 Task: Look for space in San Marcelino, Philippines from 9th July, 2023 to 16th July, 2023 for 2 adults, 1 child in price range Rs.8000 to Rs.16000. Place can be entire place with 2 bedrooms having 2 beds and 1 bathroom. Property type can be house, flat, guest house. Amenities needed are: washing machine. Booking option can be shelf check-in. Required host language is English.
Action: Mouse pressed left at (430, 73)
Screenshot: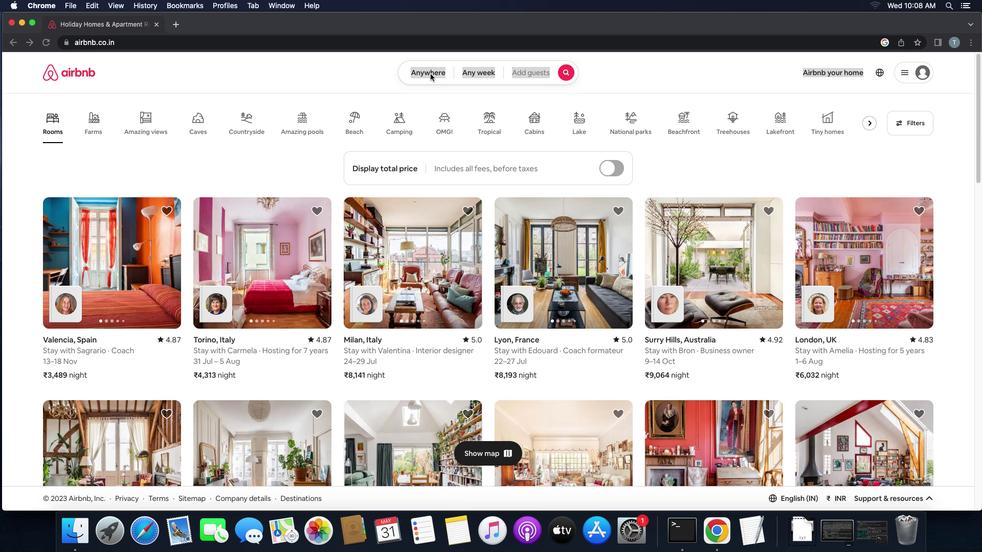 
Action: Mouse pressed left at (430, 73)
Screenshot: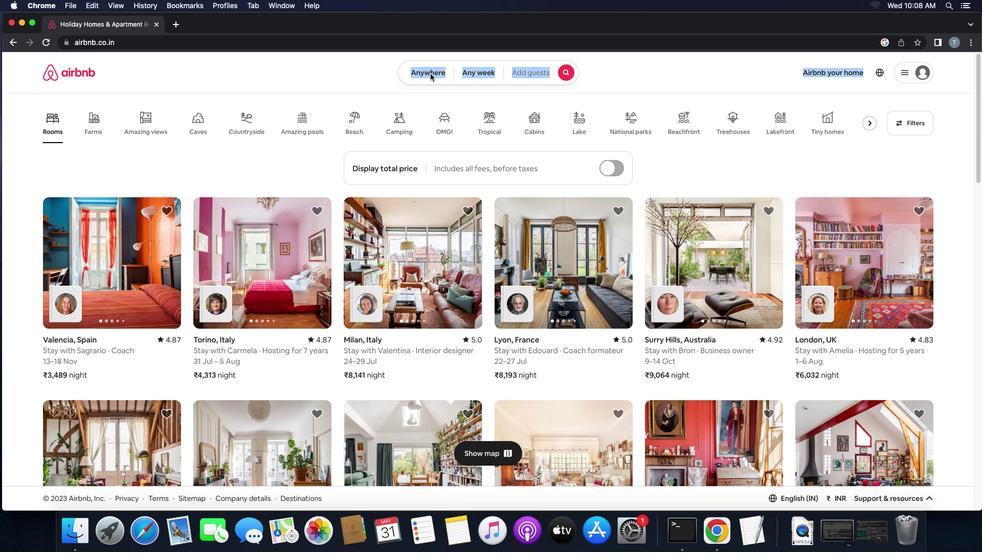 
Action: Mouse moved to (364, 112)
Screenshot: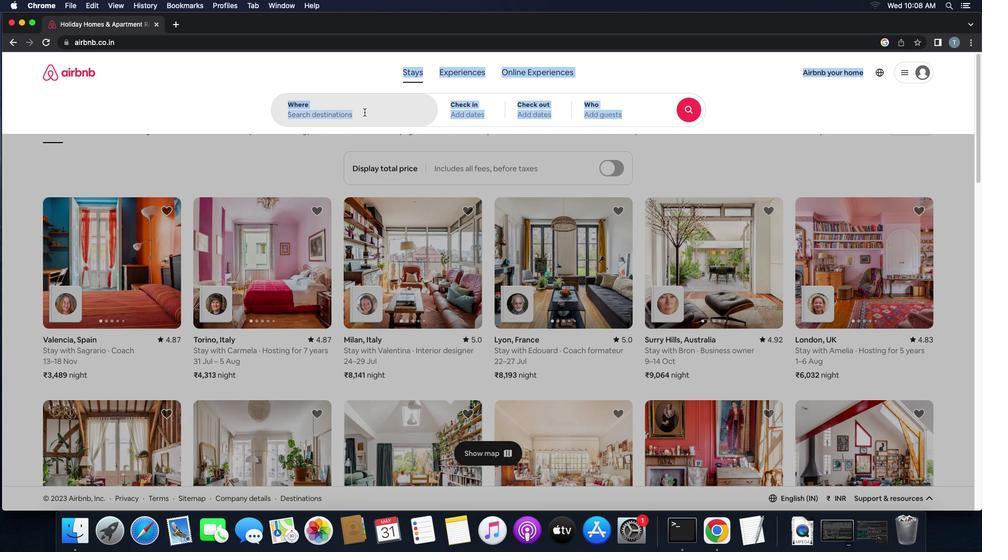 
Action: Mouse pressed left at (364, 112)
Screenshot: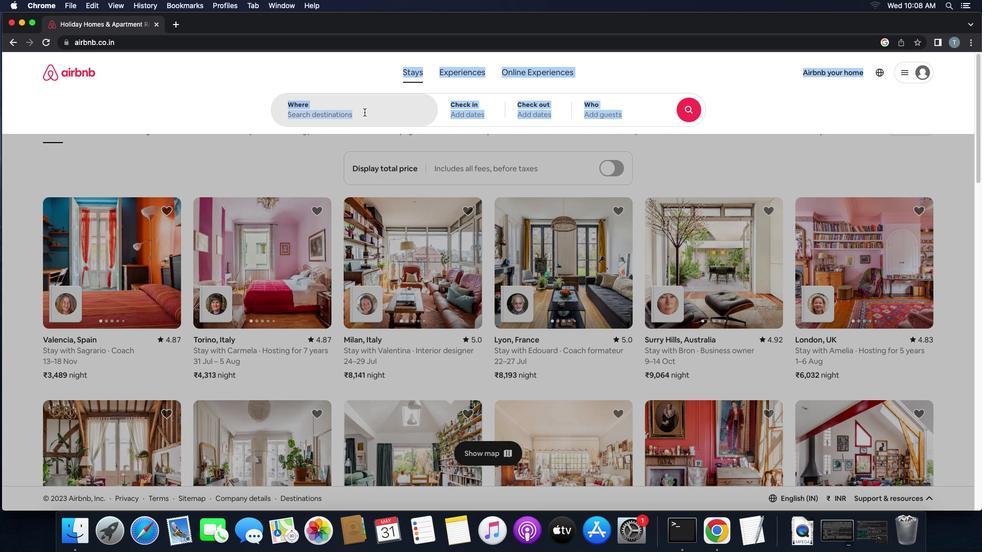 
Action: Key pressed 's''a''n'Key.space'm''a''r''c''e''l''i''n''o'','Key.space'p''h''i''l''i''p''p''i''n''e''s'
Screenshot: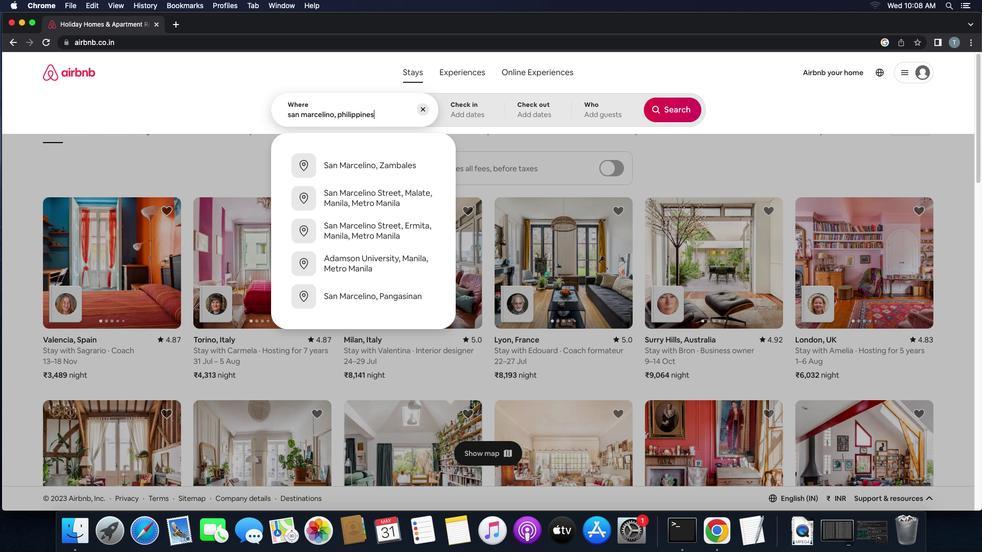 
Action: Mouse moved to (402, 110)
Screenshot: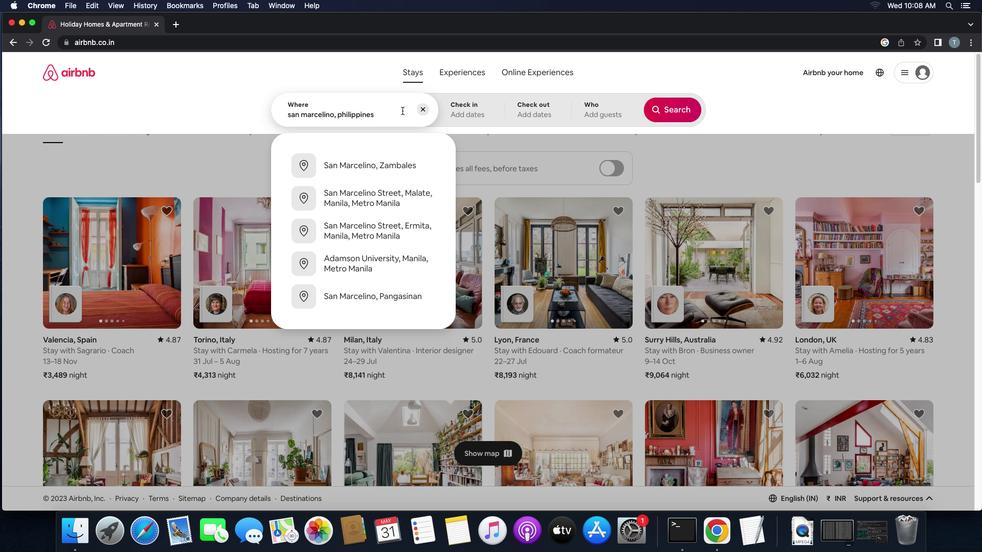 
Action: Key pressed Key.enter
Screenshot: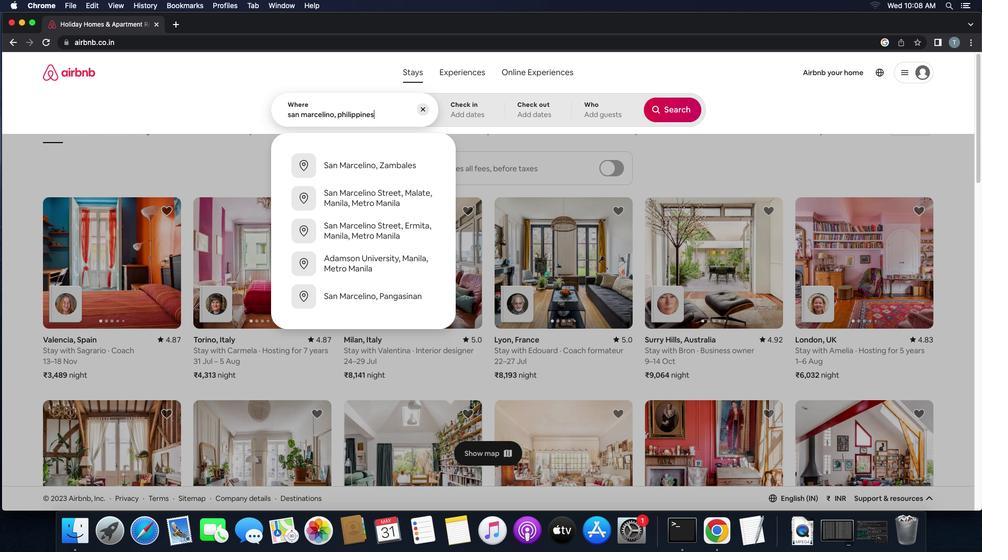 
Action: Mouse moved to (664, 191)
Screenshot: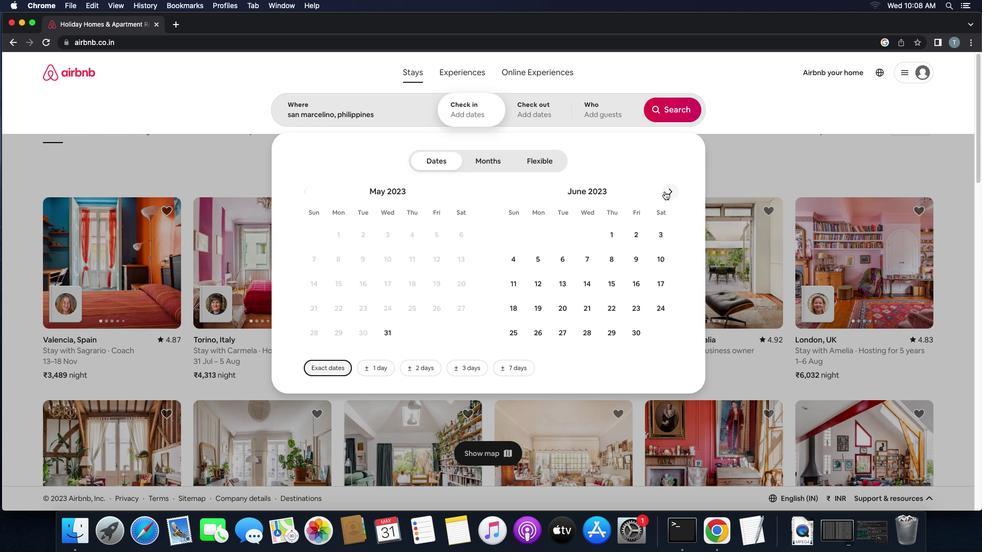 
Action: Mouse pressed left at (664, 191)
Screenshot: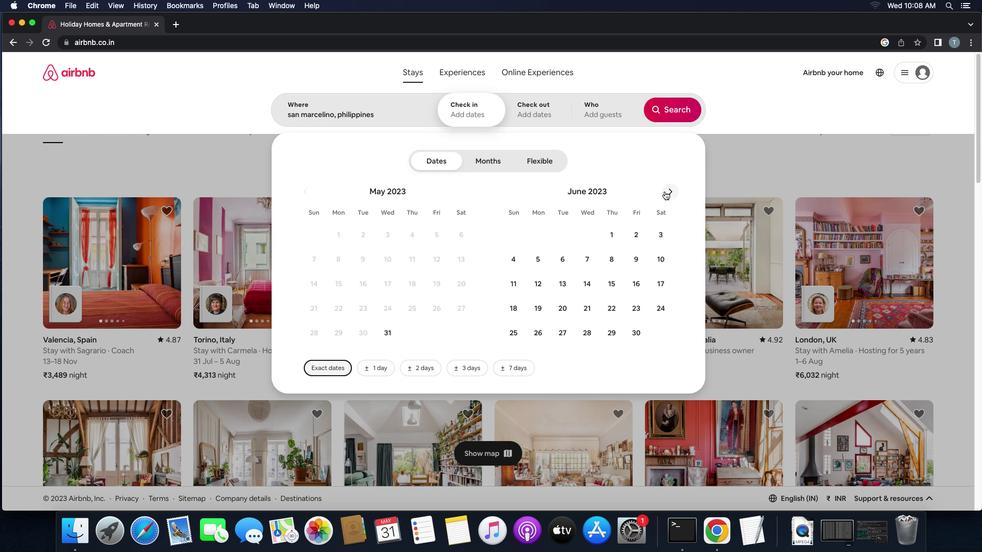 
Action: Mouse moved to (516, 283)
Screenshot: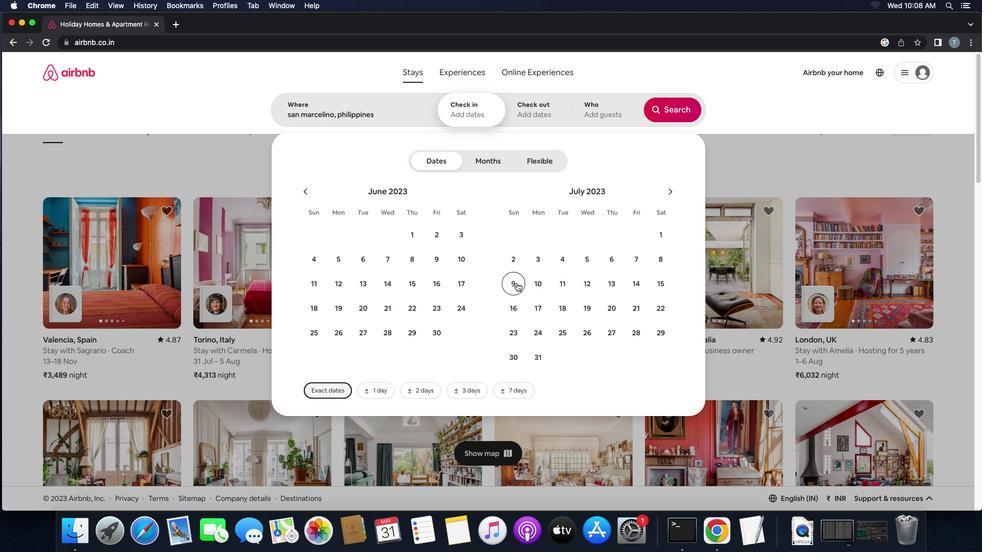 
Action: Mouse pressed left at (516, 283)
Screenshot: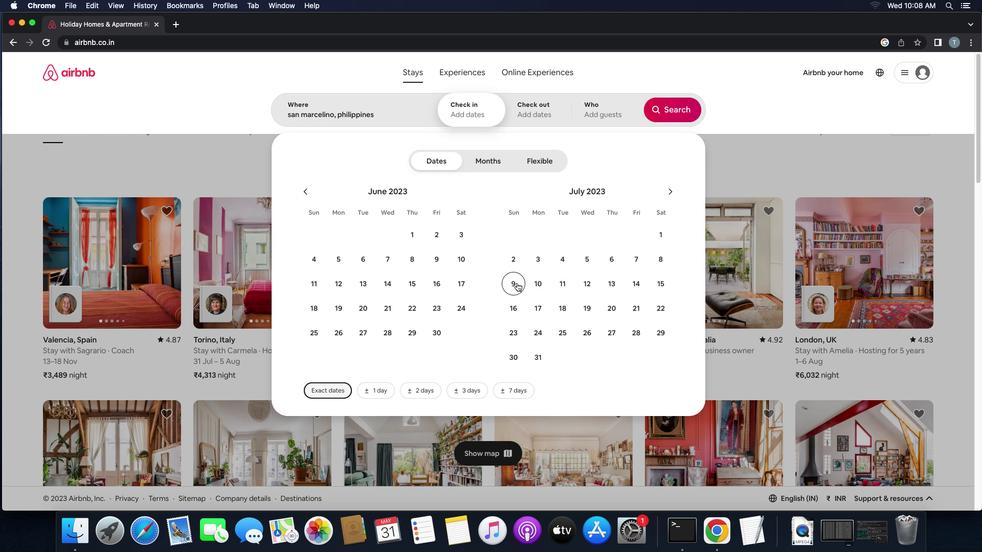 
Action: Mouse moved to (517, 306)
Screenshot: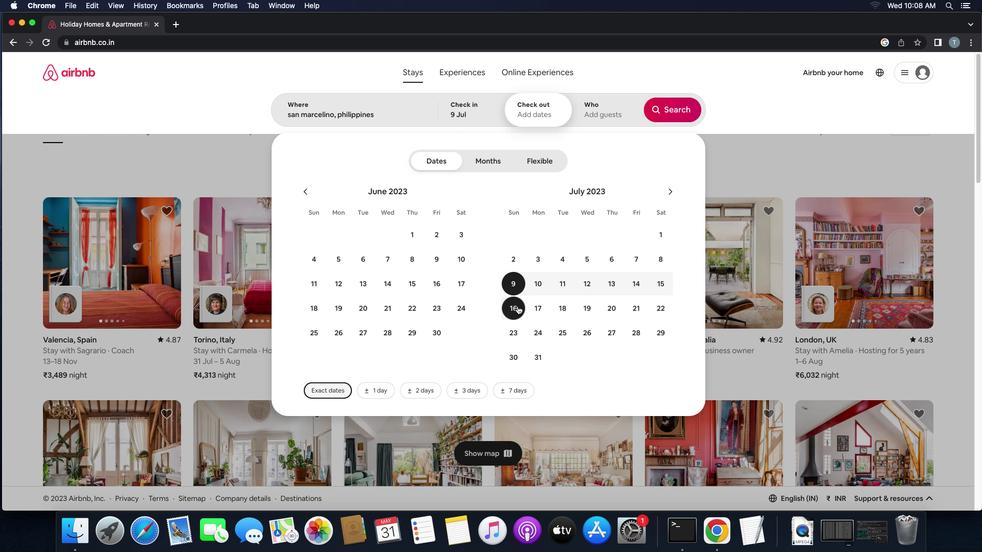 
Action: Mouse pressed left at (517, 306)
Screenshot: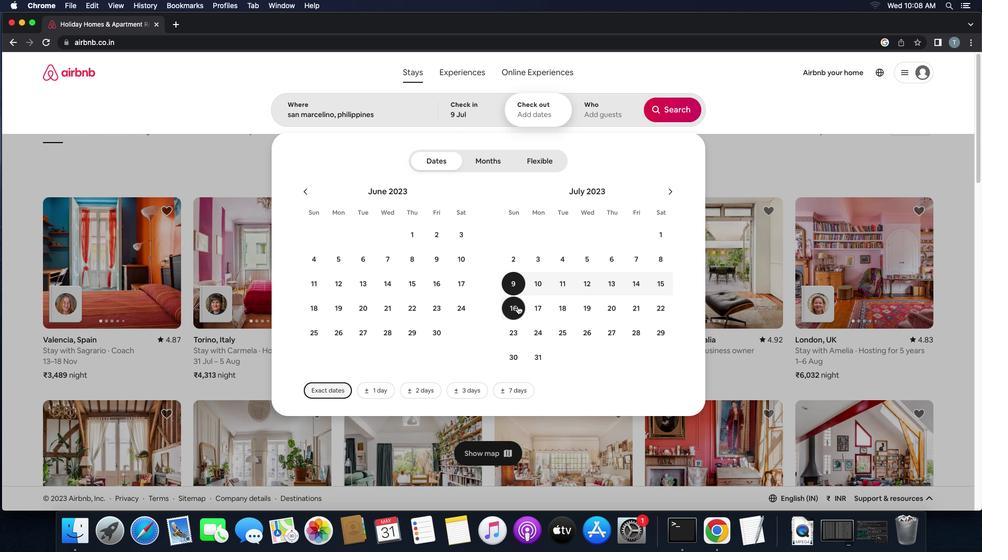 
Action: Mouse moved to (608, 112)
Screenshot: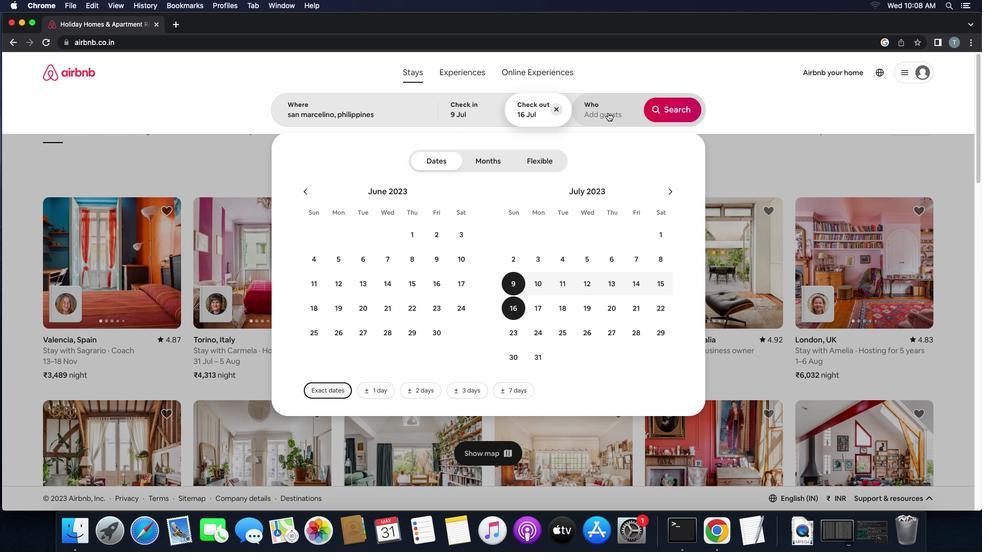 
Action: Mouse pressed left at (608, 112)
Screenshot: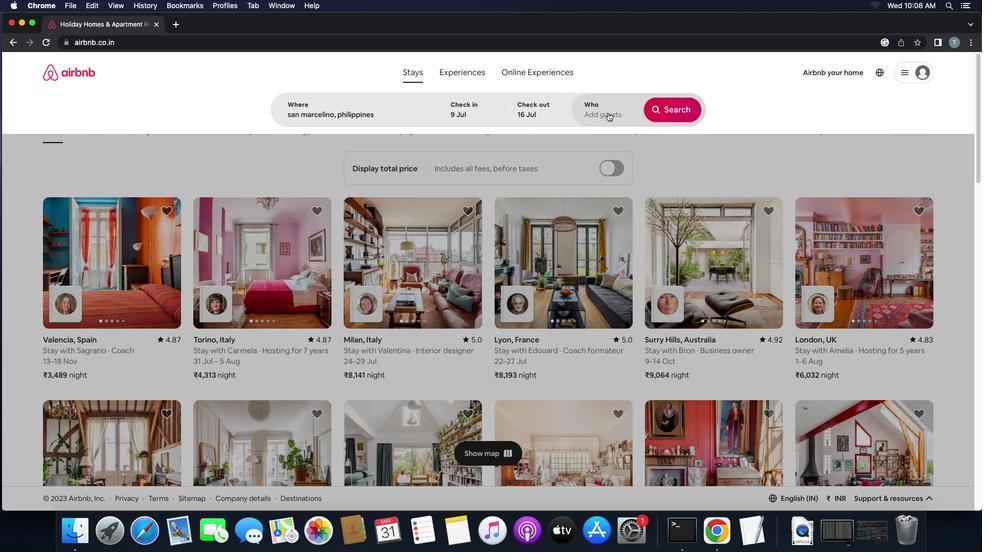 
Action: Mouse moved to (670, 170)
Screenshot: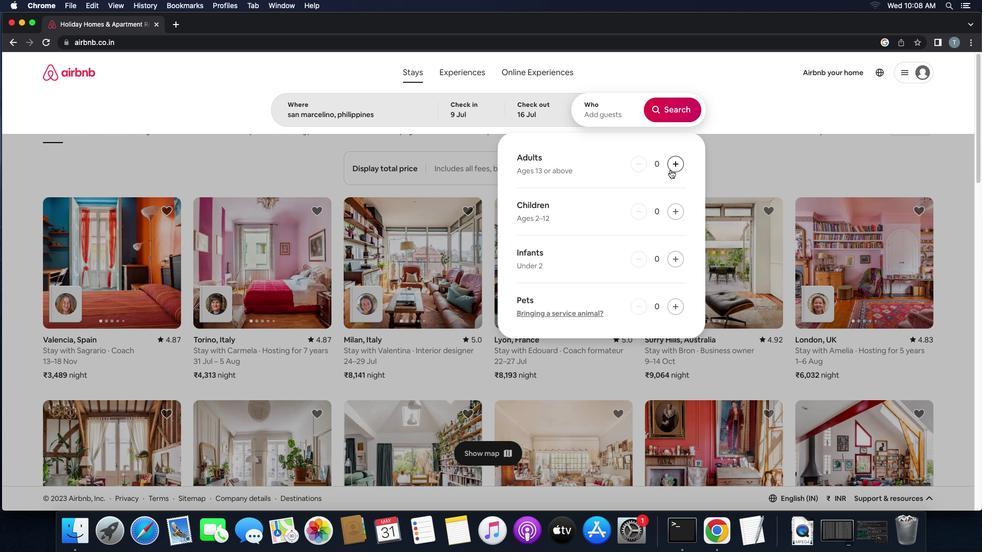 
Action: Mouse pressed left at (670, 170)
Screenshot: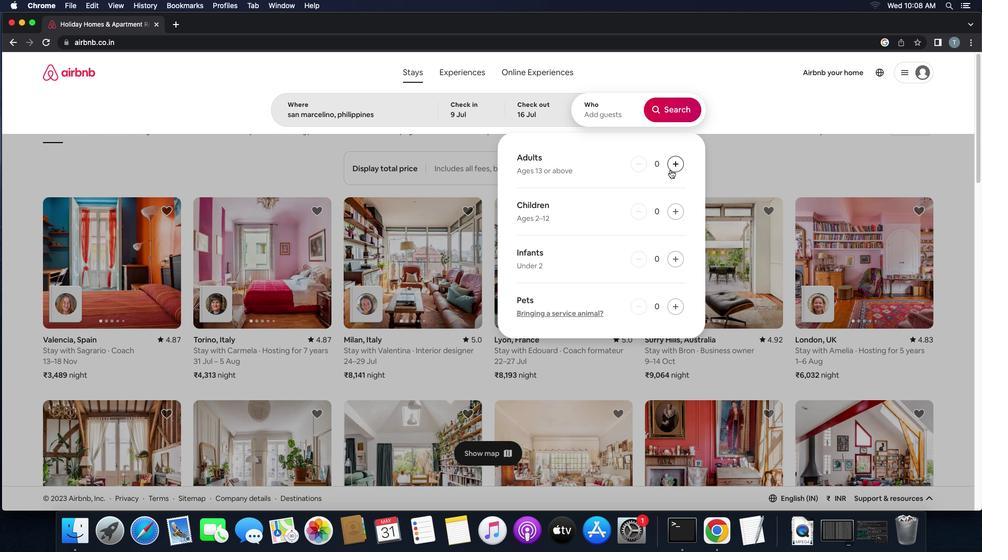 
Action: Mouse pressed left at (670, 170)
Screenshot: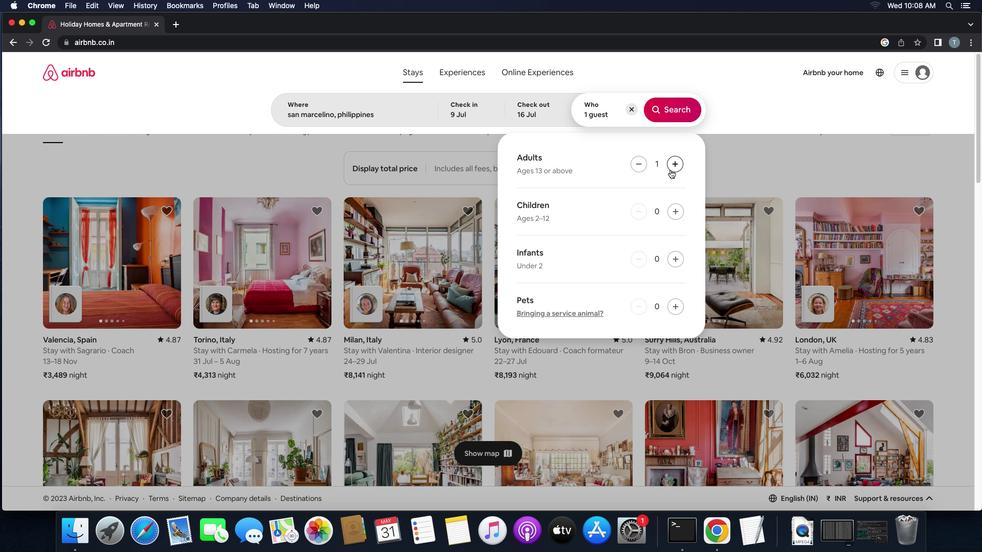 
Action: Mouse moved to (677, 215)
Screenshot: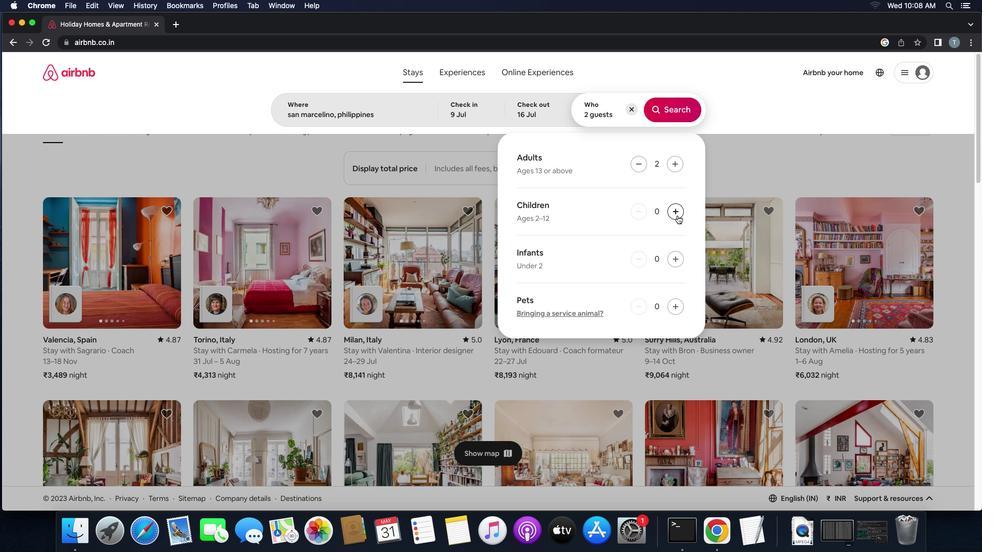 
Action: Mouse pressed left at (677, 215)
Screenshot: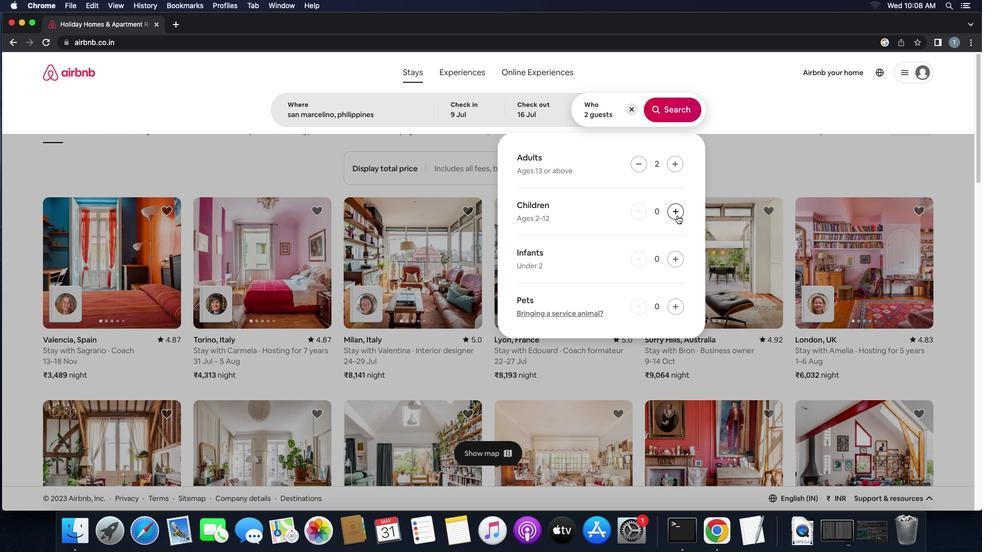 
Action: Mouse moved to (688, 111)
Screenshot: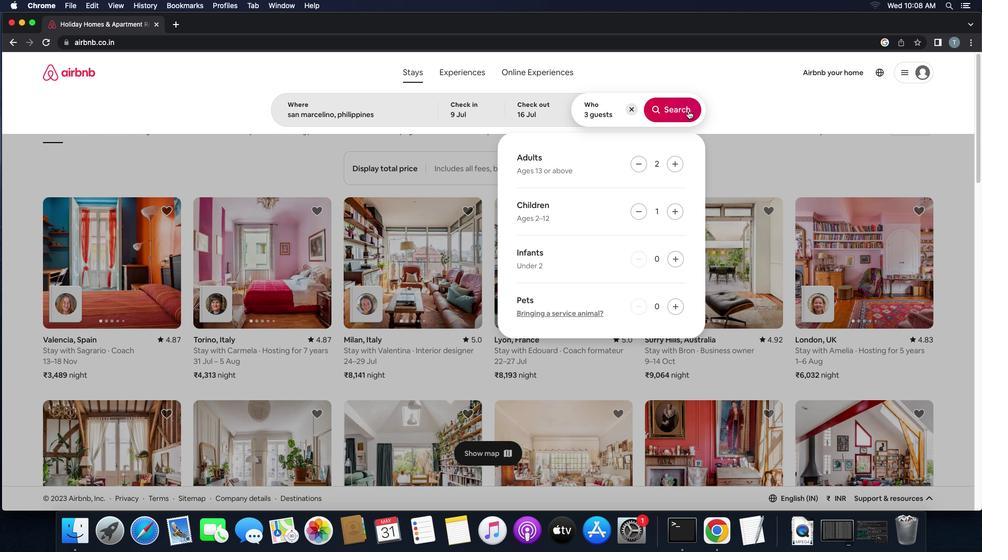 
Action: Mouse pressed left at (688, 111)
Screenshot: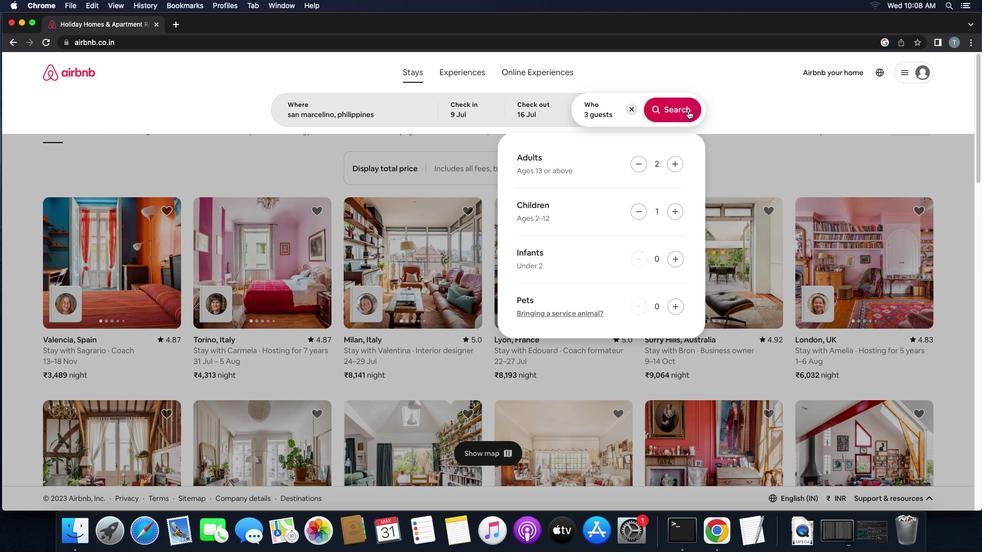 
Action: Mouse moved to (933, 112)
Screenshot: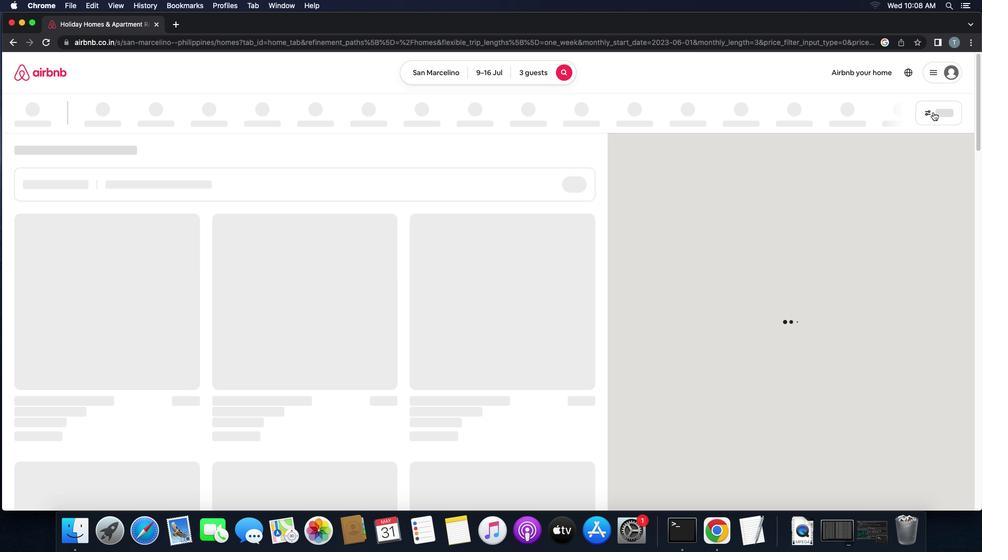 
Action: Mouse pressed left at (933, 112)
Screenshot: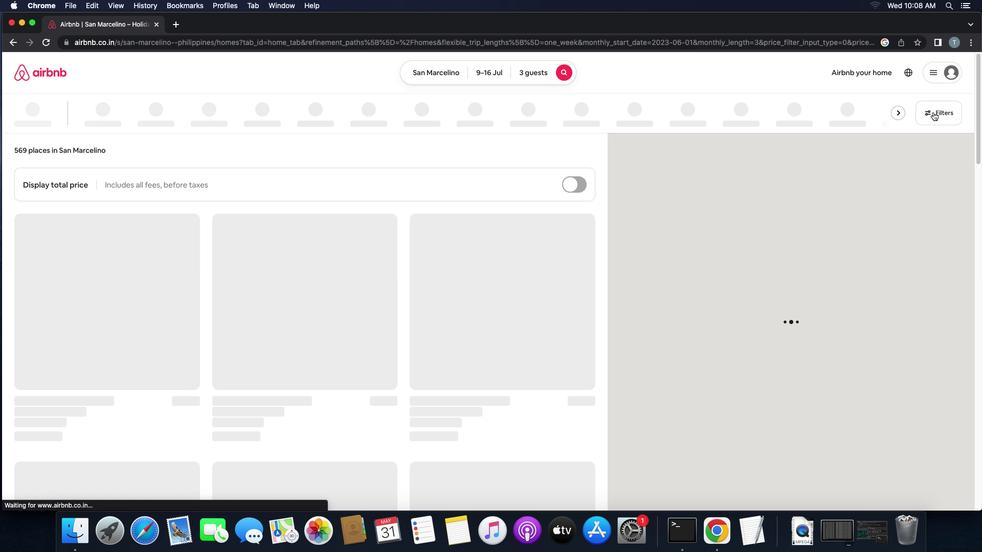 
Action: Mouse moved to (455, 243)
Screenshot: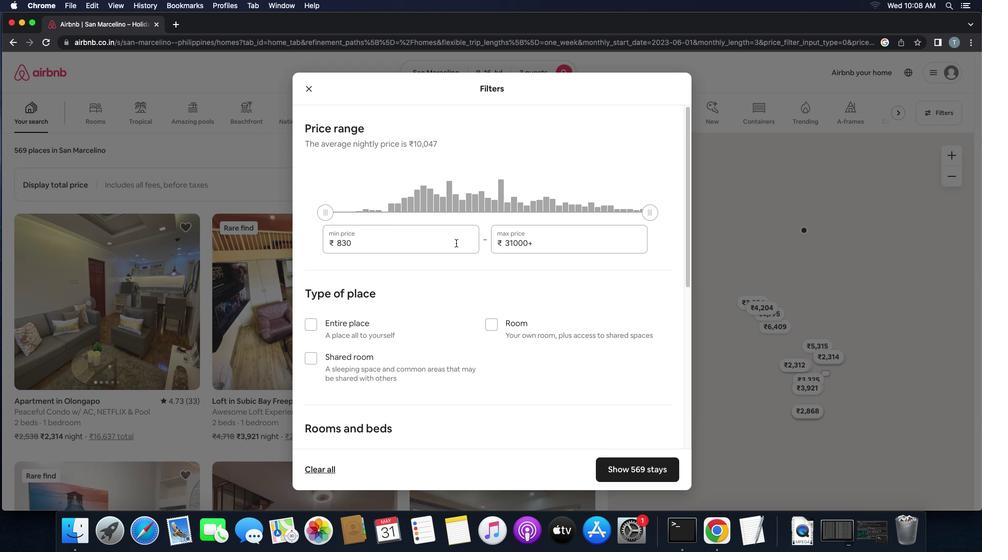 
Action: Mouse pressed left at (455, 243)
Screenshot: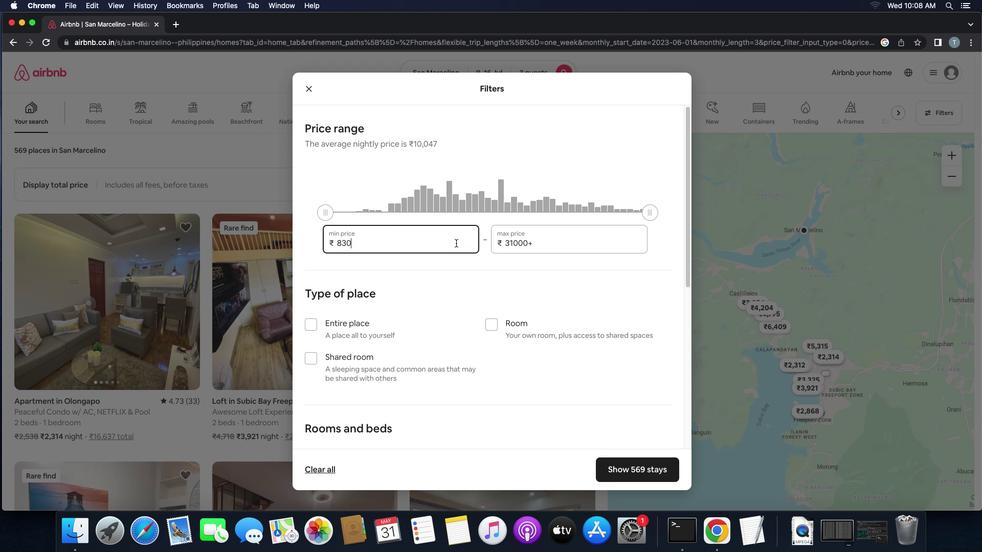 
Action: Mouse moved to (361, 197)
Screenshot: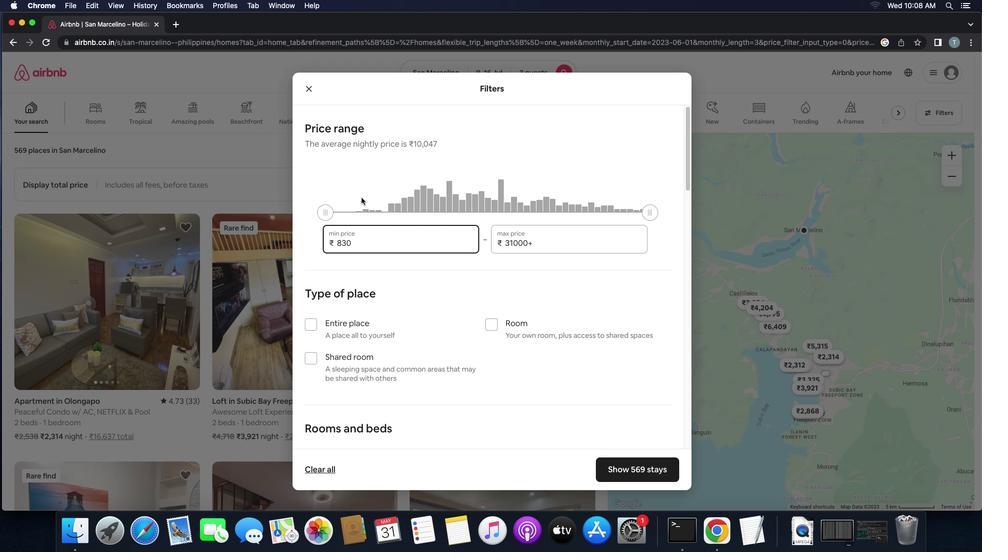 
Action: Key pressed Key.backspaceKey.backspaceKey.backspaceKey.backspaceKey.backspaceKey.backspace'8''0''0''0'
Screenshot: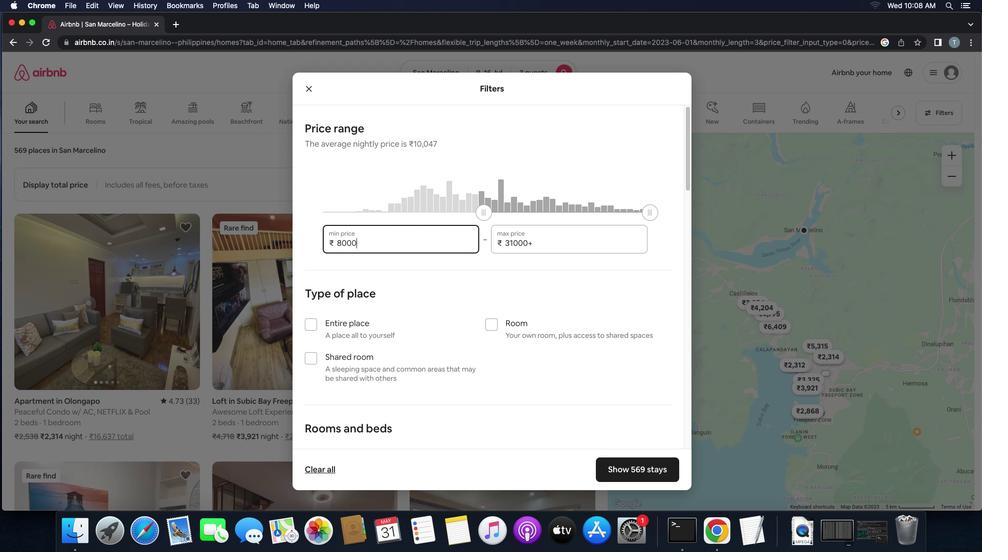 
Action: Mouse moved to (556, 246)
Screenshot: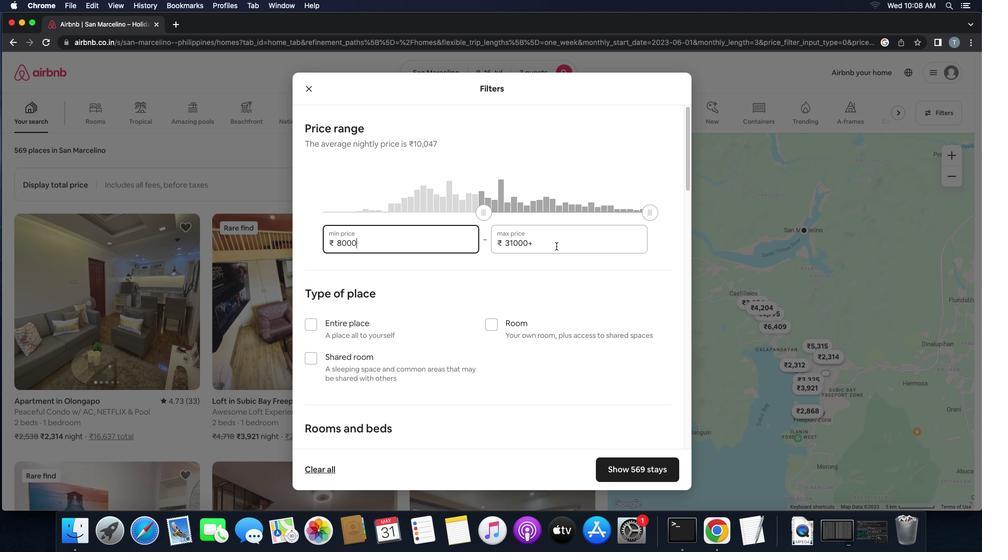 
Action: Mouse pressed left at (556, 246)
Screenshot: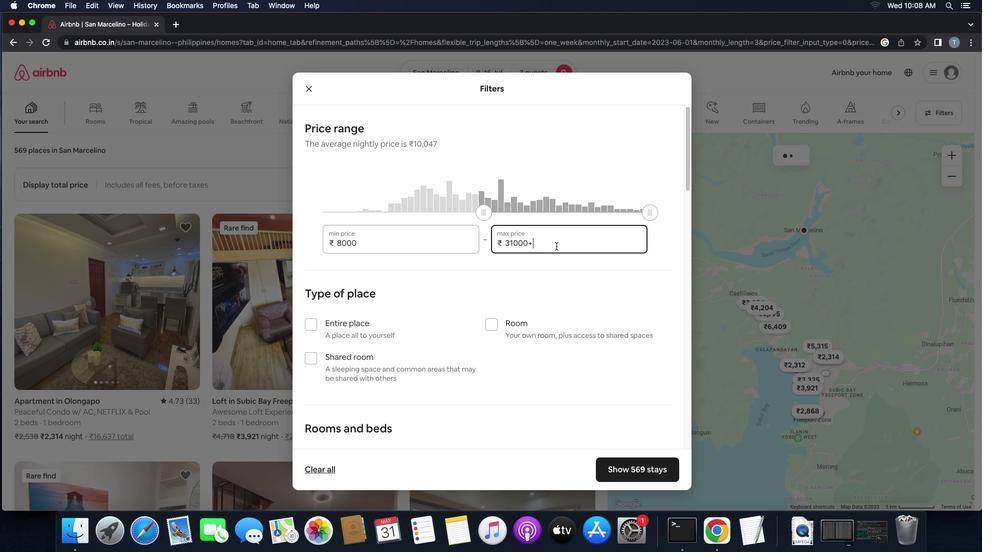 
Action: Mouse moved to (556, 245)
Screenshot: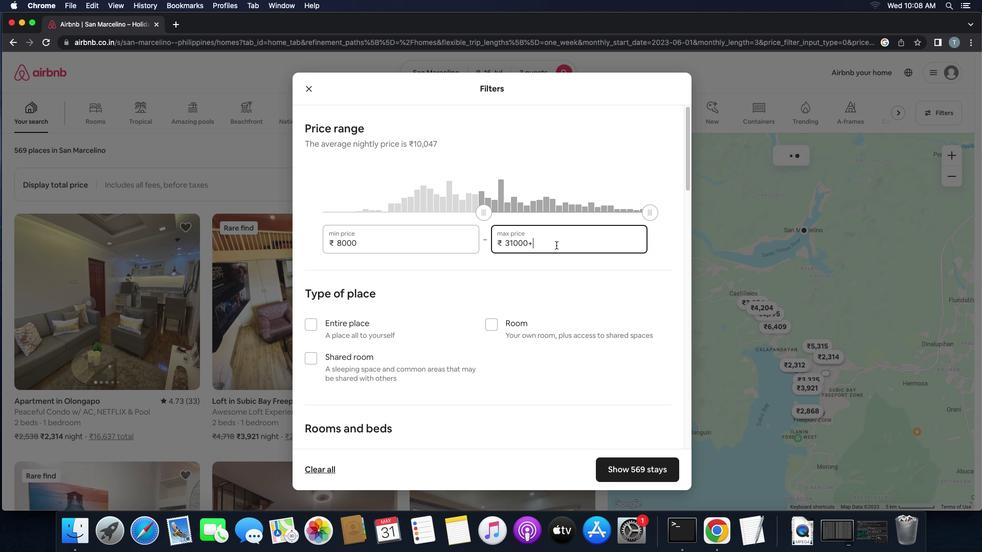 
Action: Key pressed Key.backspaceKey.backspaceKey.backspaceKey.backspaceKey.backspaceKey.backspace'1''6''0''0''0'
Screenshot: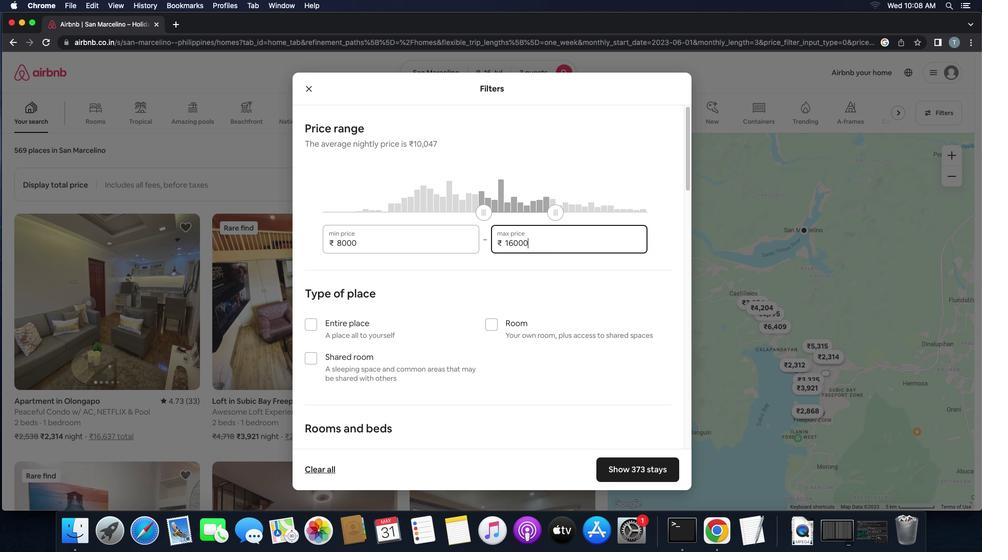 
Action: Mouse moved to (446, 293)
Screenshot: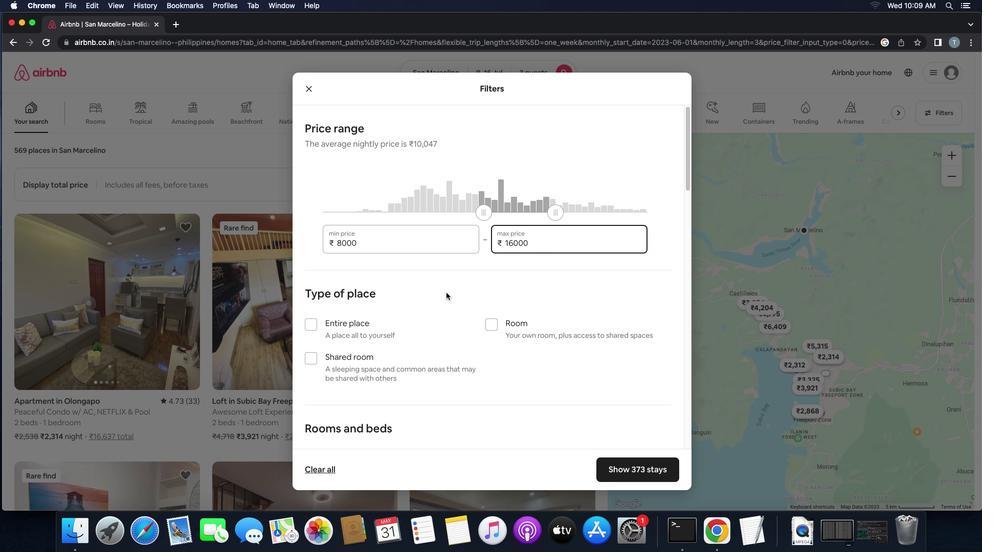 
Action: Mouse scrolled (446, 293) with delta (0, 0)
Screenshot: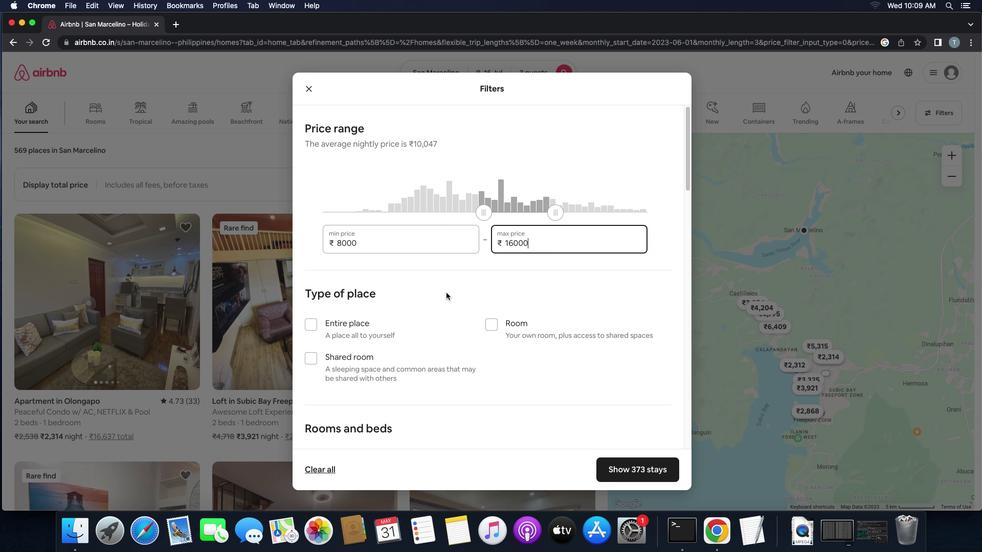 
Action: Mouse scrolled (446, 293) with delta (0, 0)
Screenshot: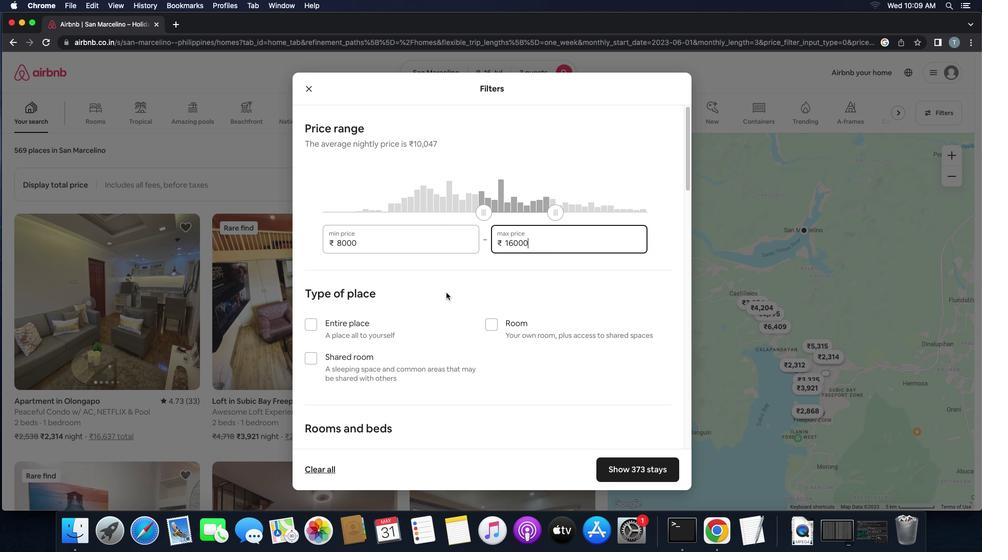 
Action: Mouse moved to (446, 293)
Screenshot: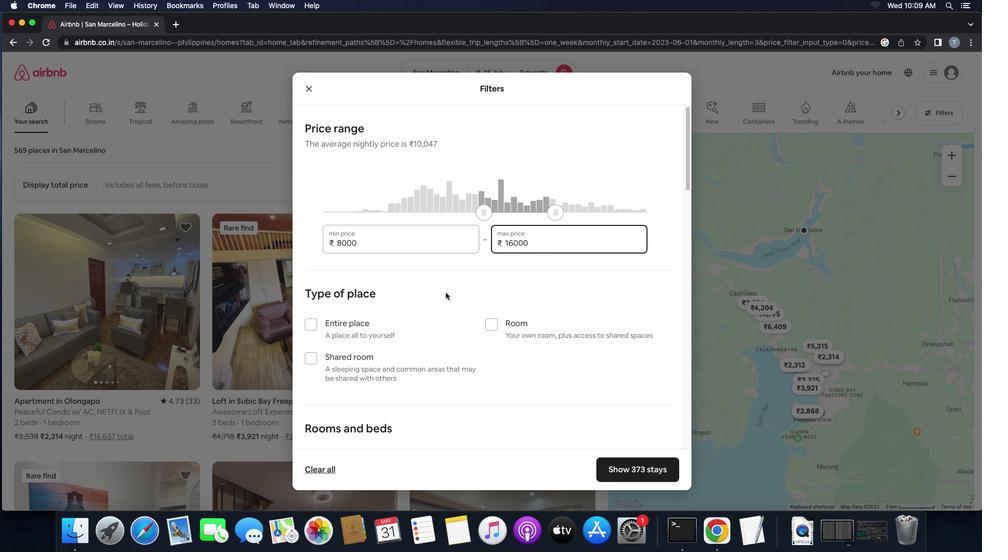 
Action: Mouse scrolled (446, 293) with delta (0, 0)
Screenshot: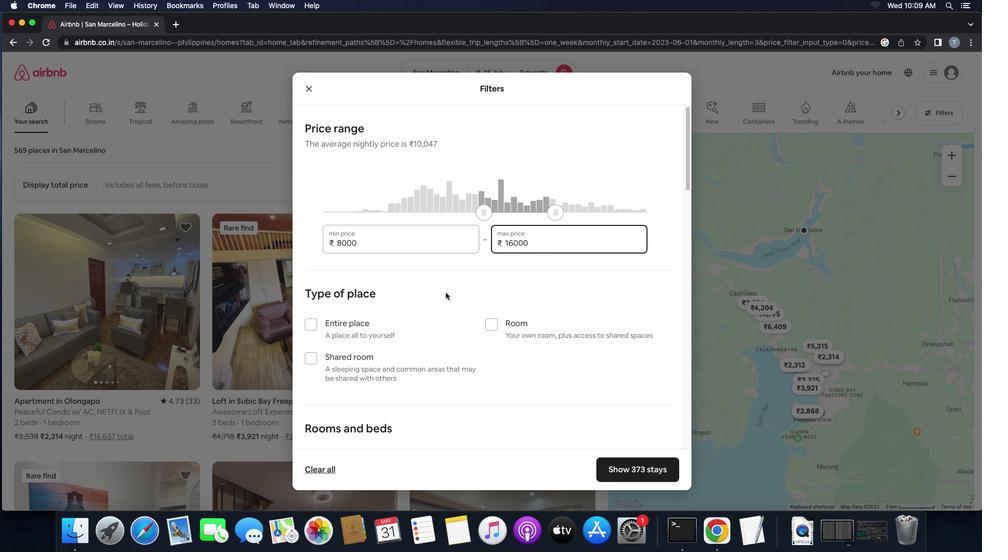 
Action: Mouse moved to (446, 293)
Screenshot: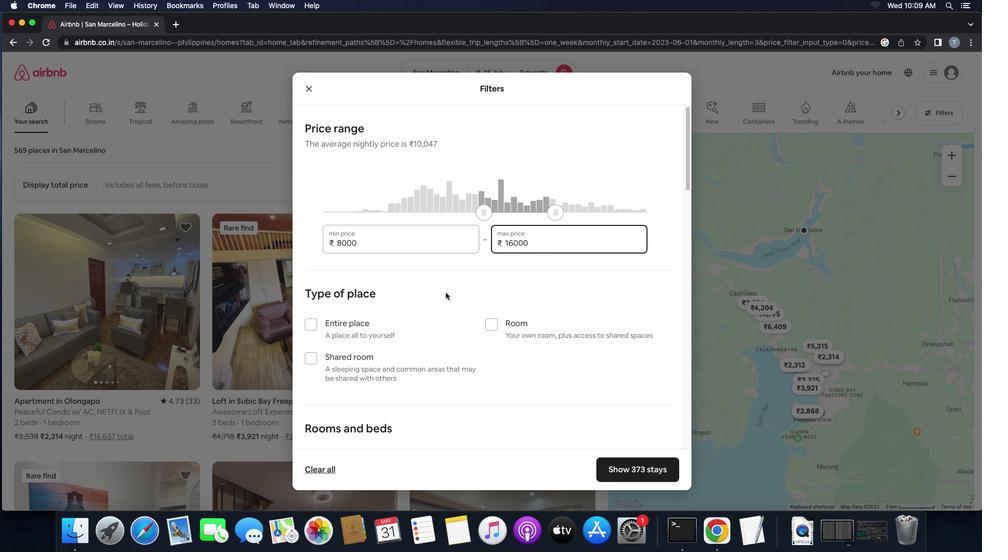
Action: Mouse scrolled (446, 293) with delta (0, 0)
Screenshot: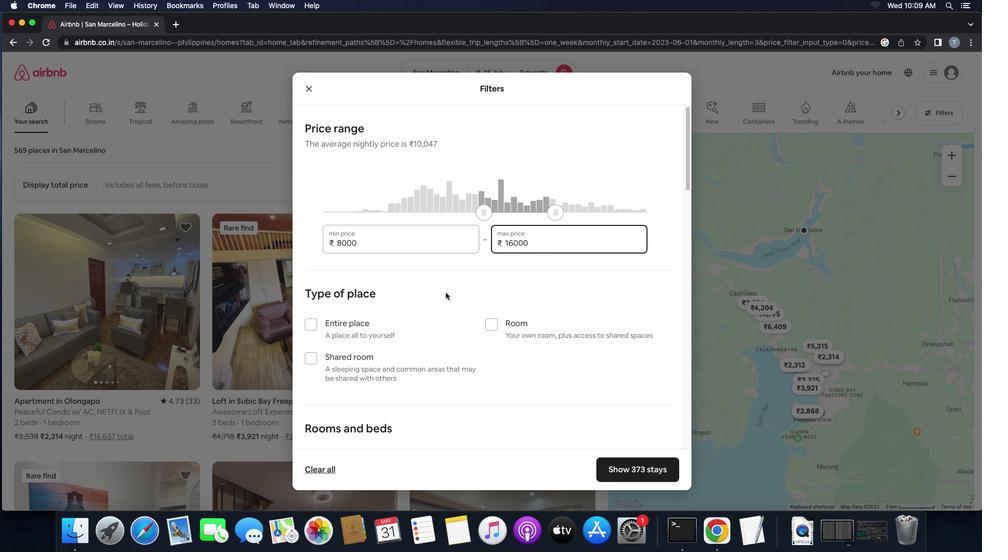 
Action: Mouse moved to (316, 323)
Screenshot: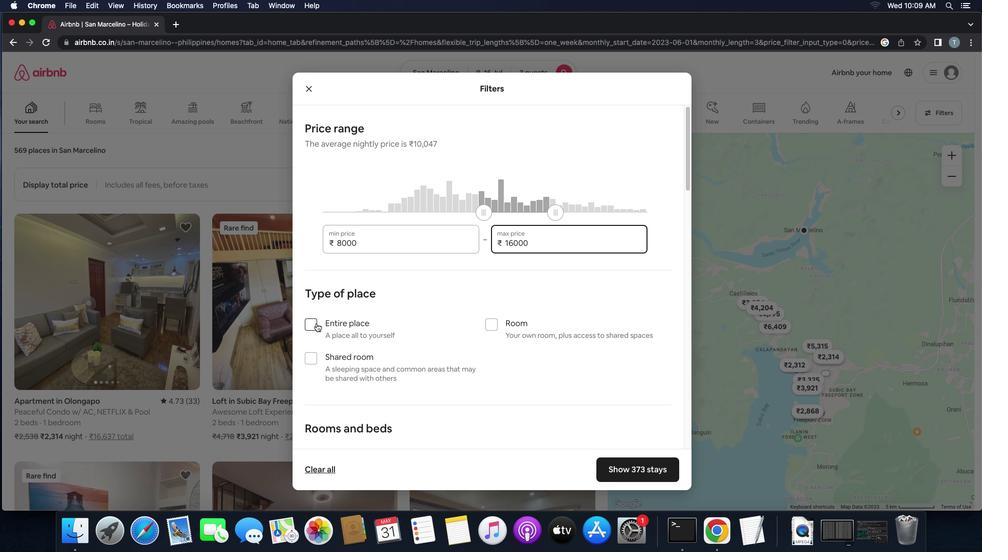 
Action: Mouse pressed left at (316, 323)
Screenshot: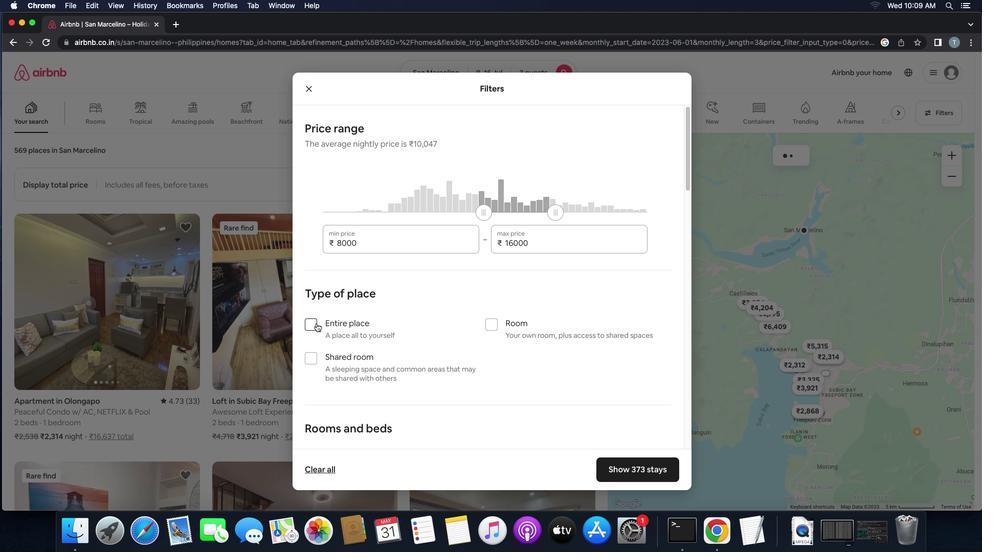 
Action: Mouse moved to (477, 326)
Screenshot: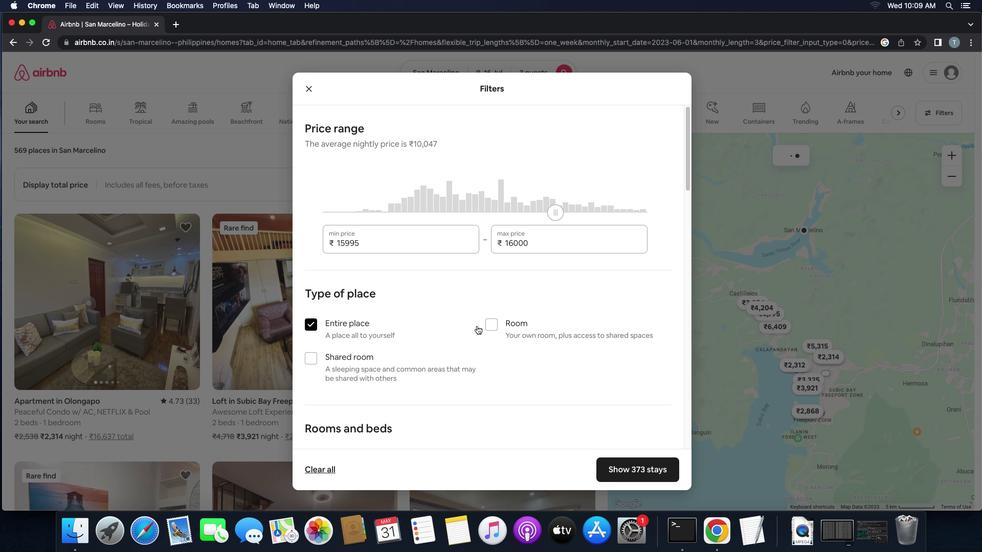 
Action: Mouse scrolled (477, 326) with delta (0, 0)
Screenshot: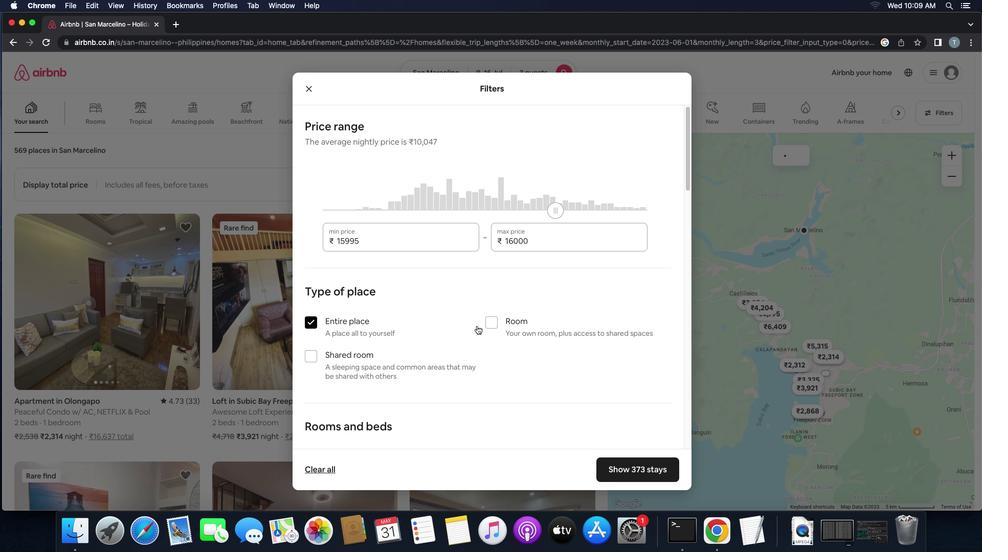 
Action: Mouse scrolled (477, 326) with delta (0, 0)
Screenshot: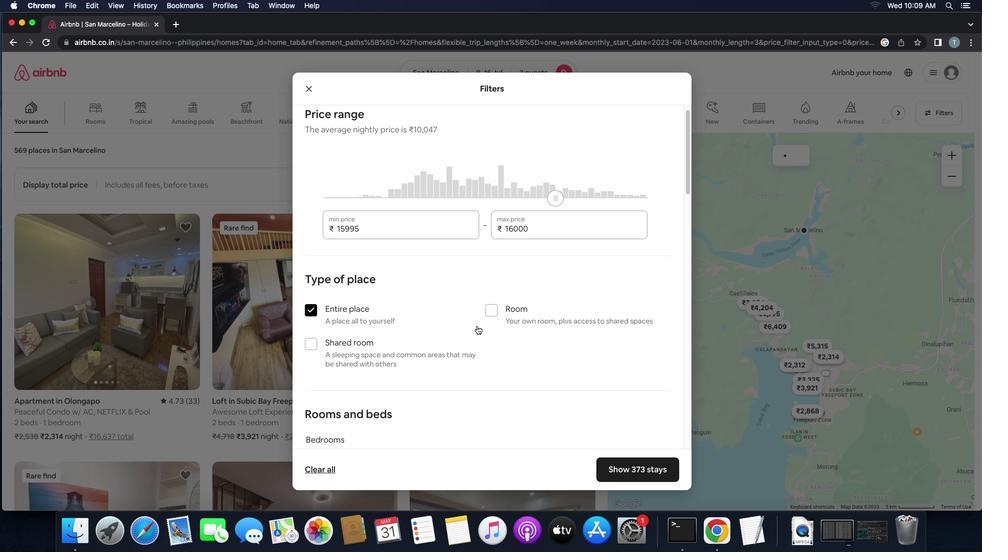 
Action: Mouse scrolled (477, 326) with delta (0, -1)
Screenshot: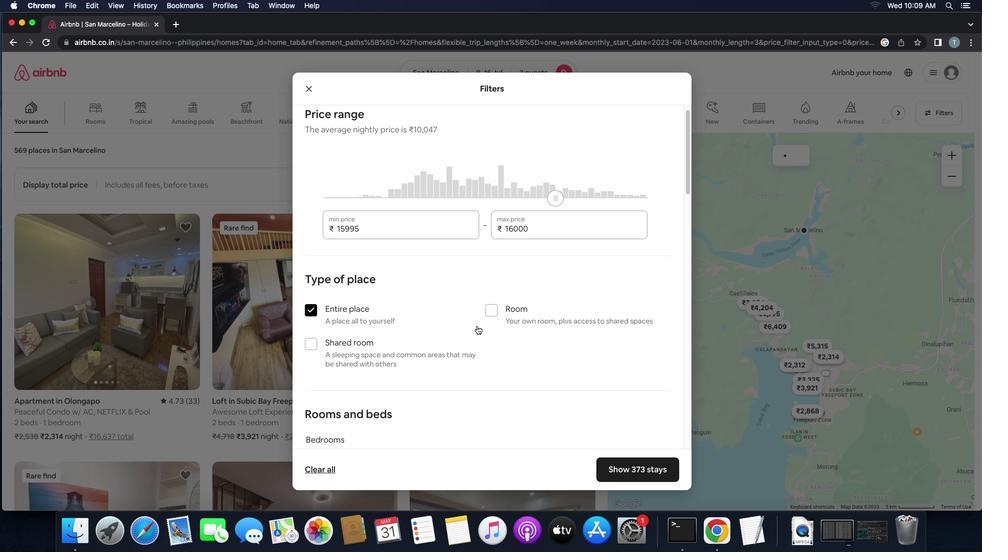 
Action: Mouse scrolled (477, 326) with delta (0, -1)
Screenshot: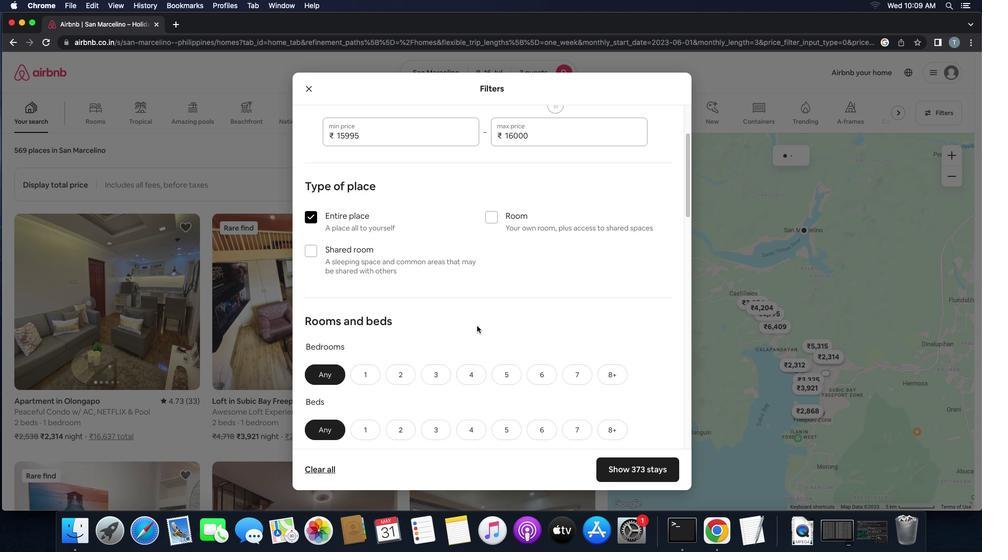 
Action: Mouse scrolled (477, 326) with delta (0, 0)
Screenshot: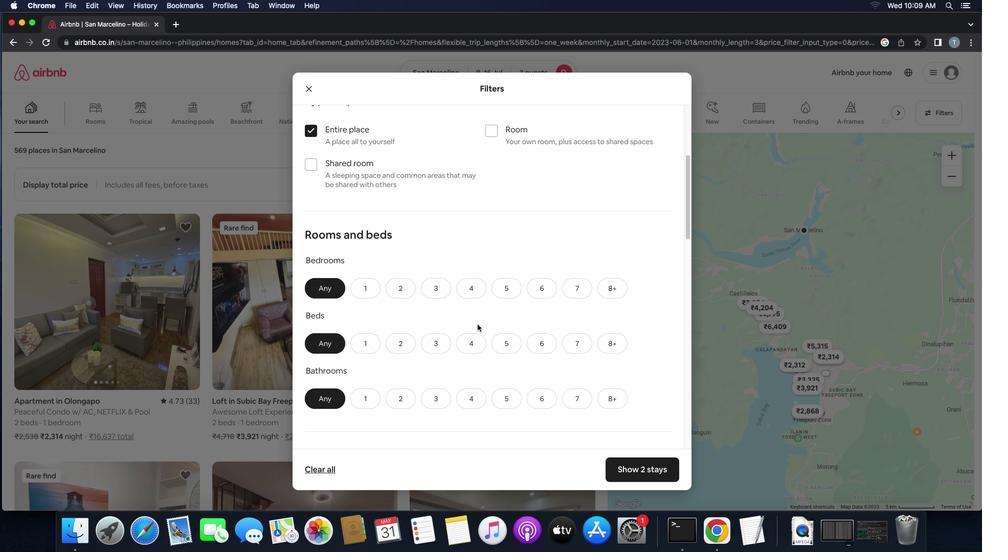 
Action: Mouse moved to (477, 326)
Screenshot: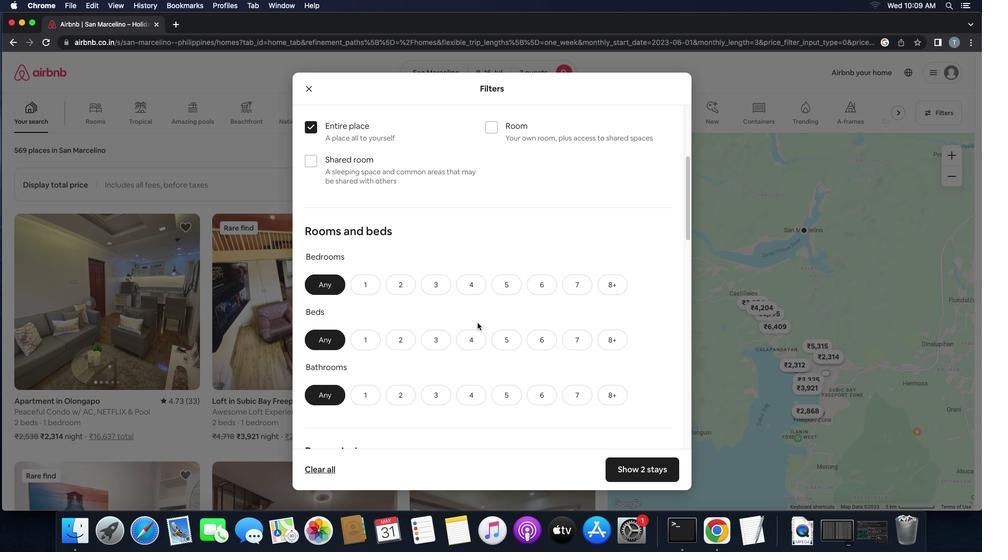 
Action: Mouse scrolled (477, 326) with delta (0, 0)
Screenshot: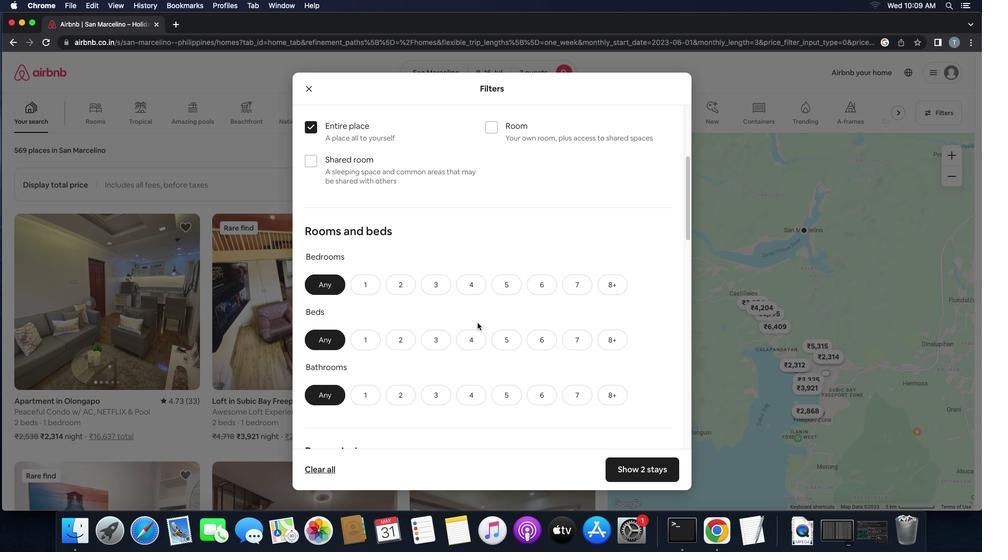 
Action: Mouse moved to (477, 323)
Screenshot: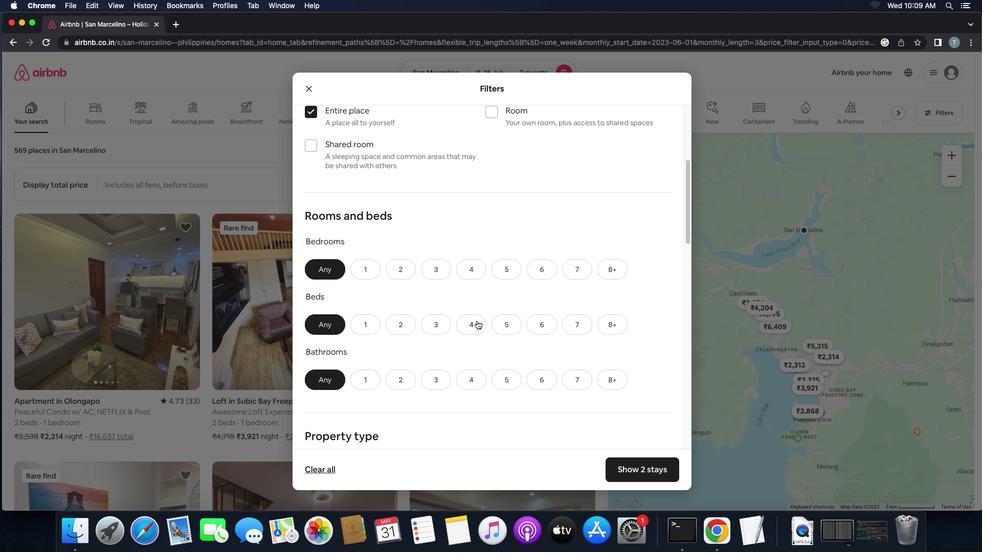 
Action: Mouse scrolled (477, 323) with delta (0, 0)
Screenshot: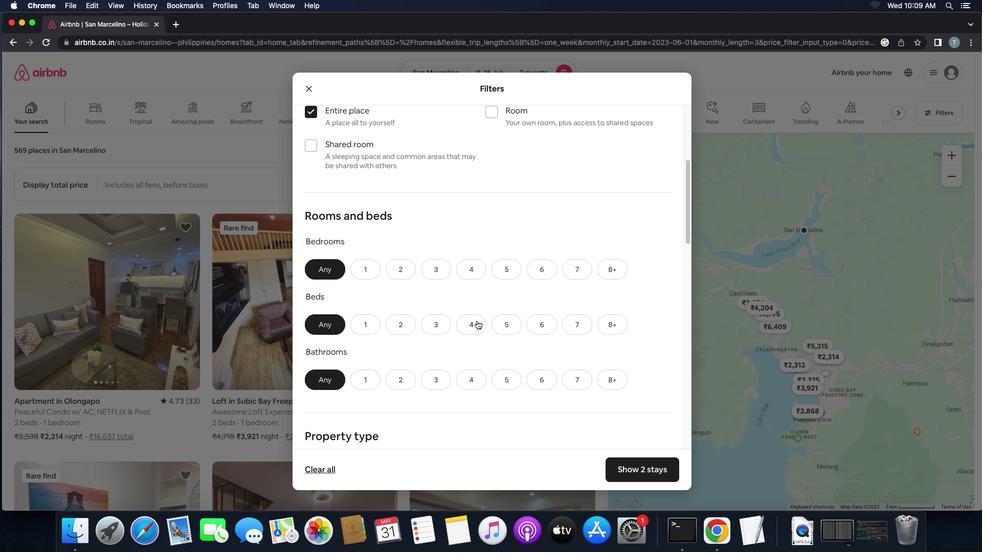 
Action: Mouse moved to (399, 246)
Screenshot: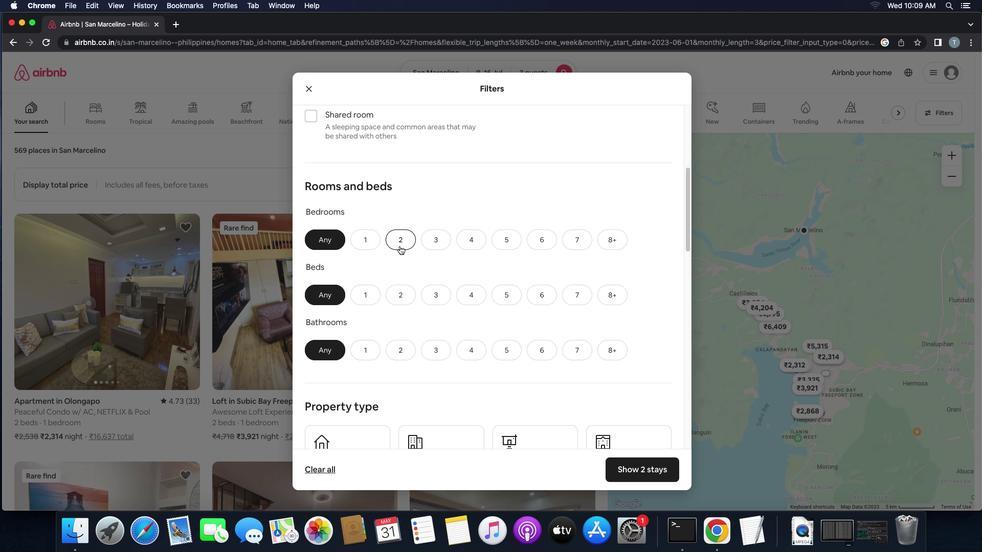 
Action: Mouse pressed left at (399, 246)
Screenshot: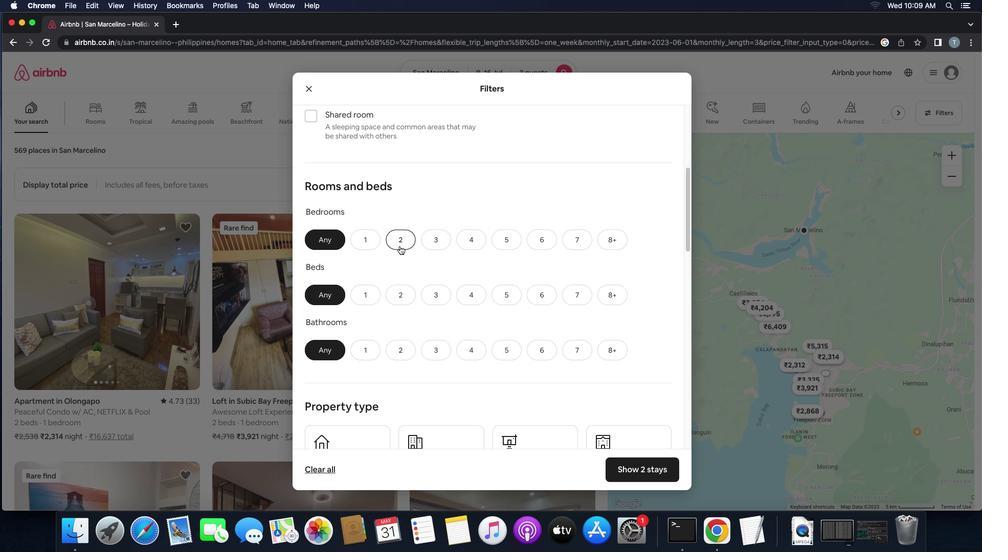 
Action: Mouse moved to (404, 290)
Screenshot: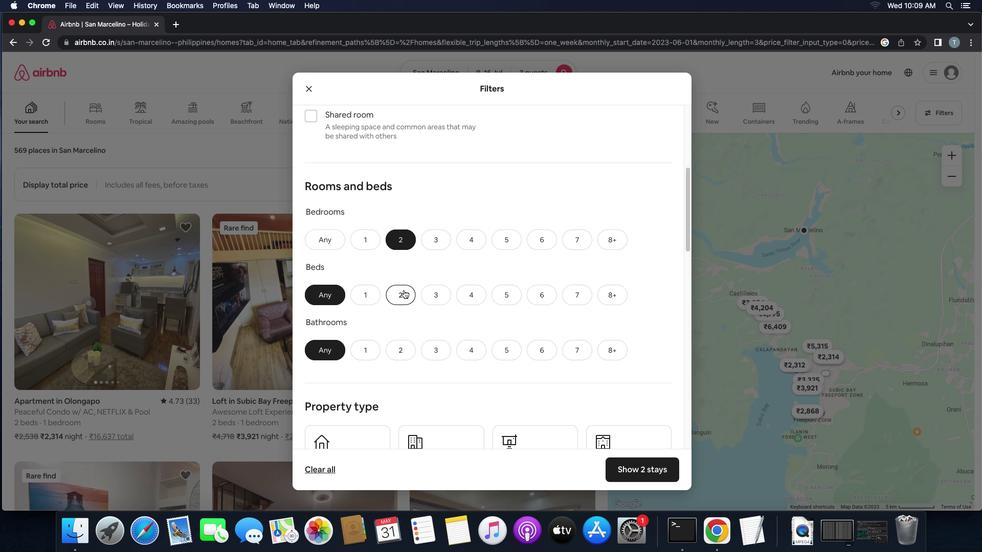 
Action: Mouse pressed left at (404, 290)
Screenshot: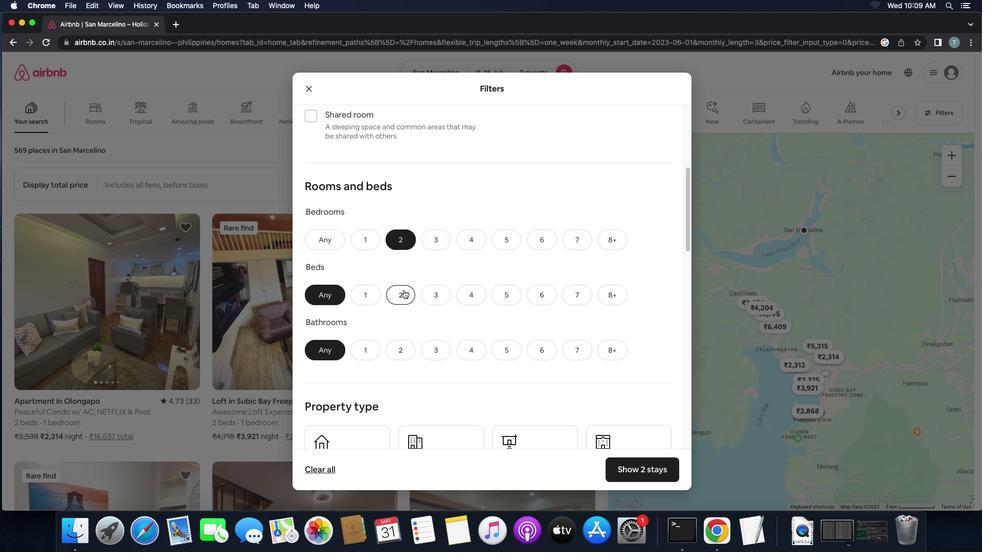 
Action: Mouse moved to (359, 357)
Screenshot: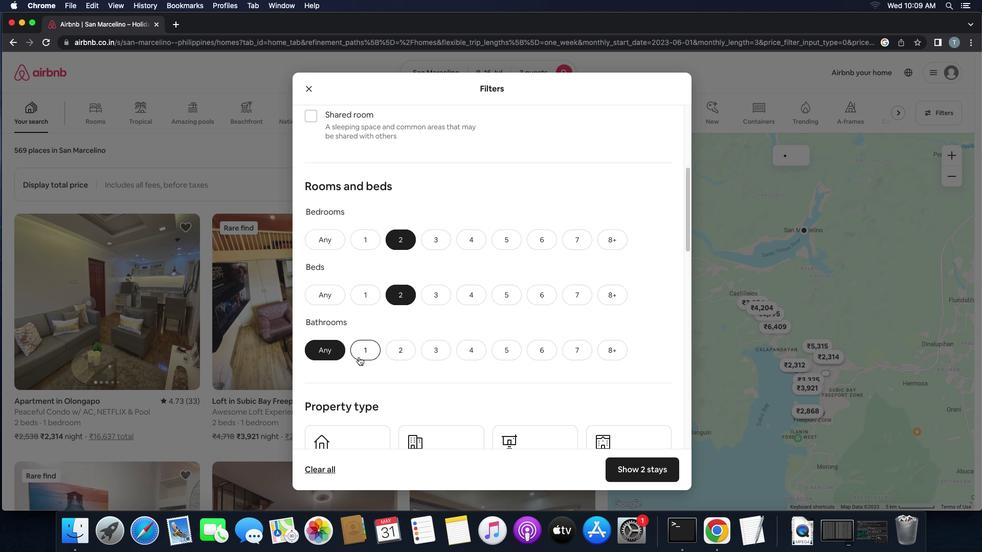 
Action: Mouse pressed left at (359, 357)
Screenshot: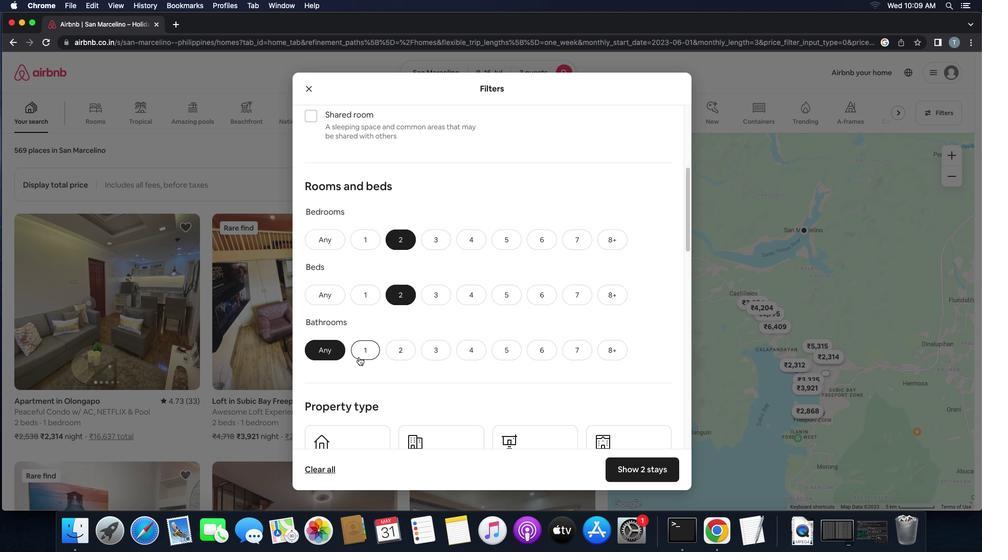 
Action: Mouse moved to (450, 337)
Screenshot: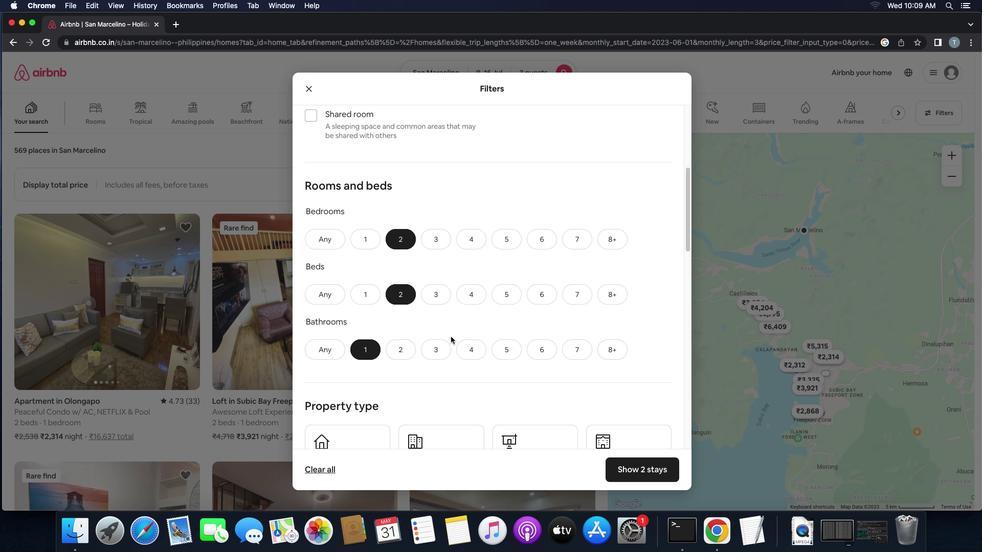
Action: Mouse scrolled (450, 337) with delta (0, 0)
Screenshot: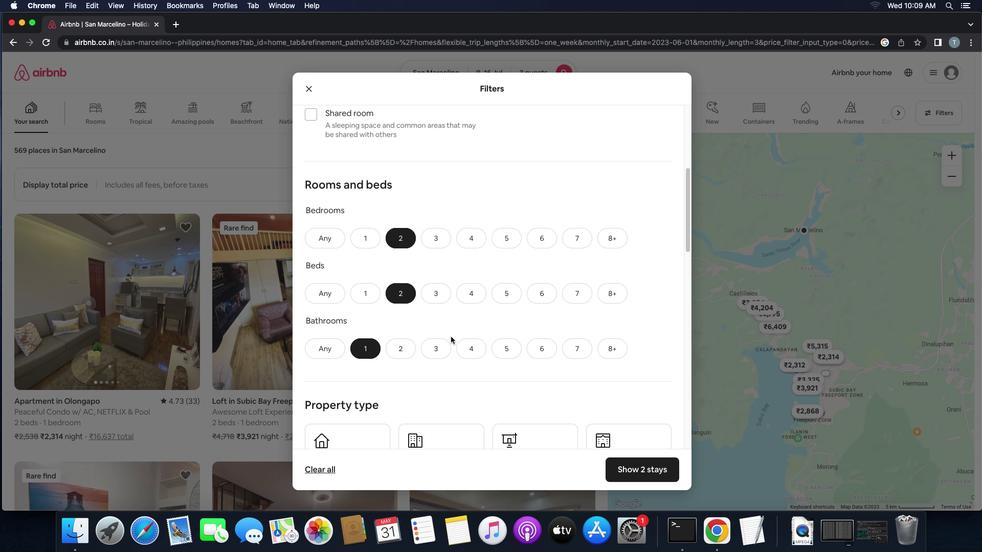 
Action: Mouse scrolled (450, 337) with delta (0, 0)
Screenshot: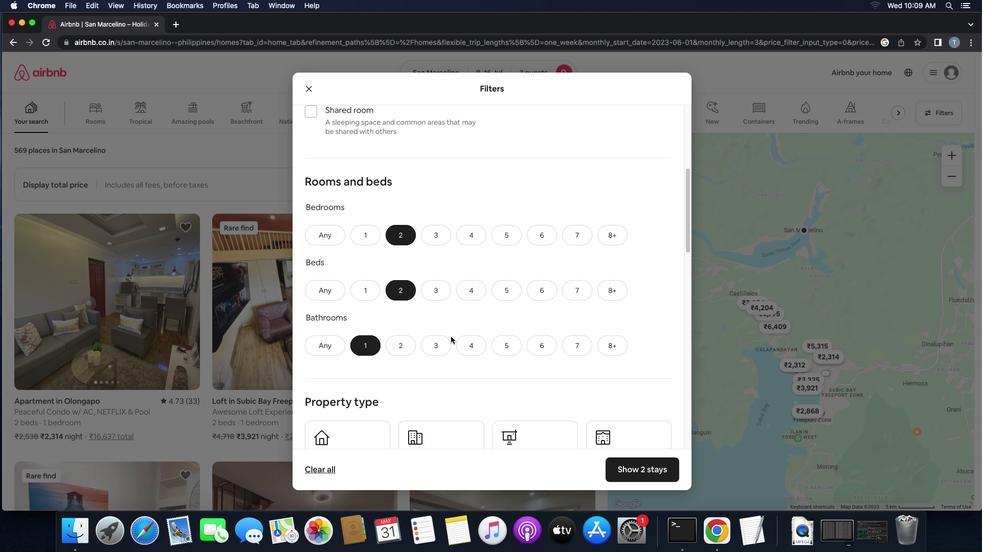 
Action: Mouse scrolled (450, 337) with delta (0, 0)
Screenshot: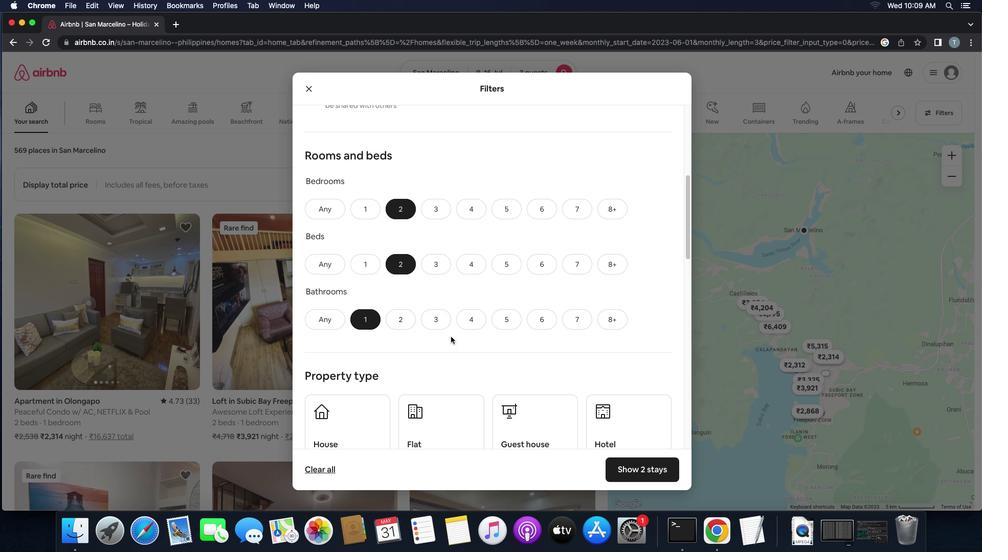 
Action: Mouse scrolled (450, 337) with delta (0, 0)
Screenshot: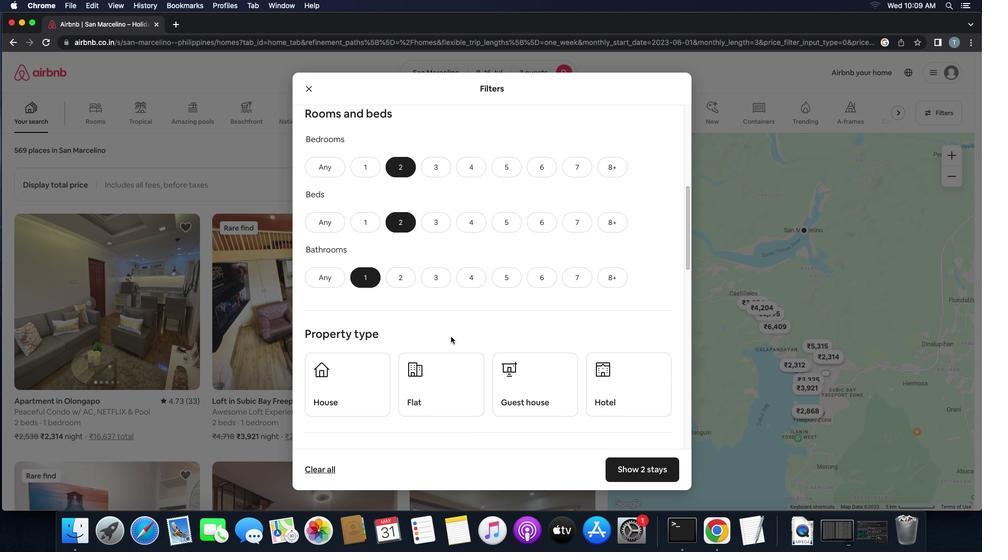 
Action: Mouse scrolled (450, 337) with delta (0, 0)
Screenshot: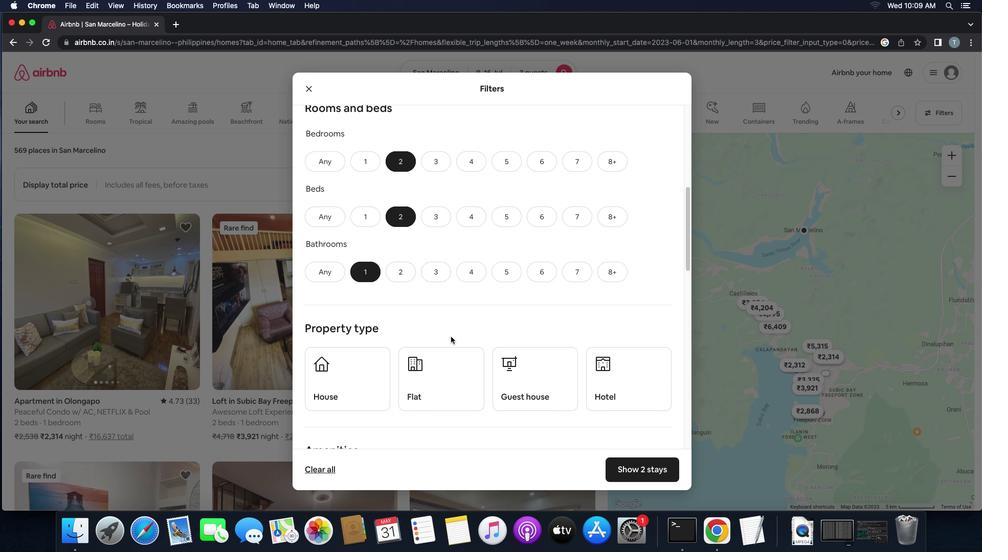 
Action: Mouse scrolled (450, 337) with delta (0, 0)
Screenshot: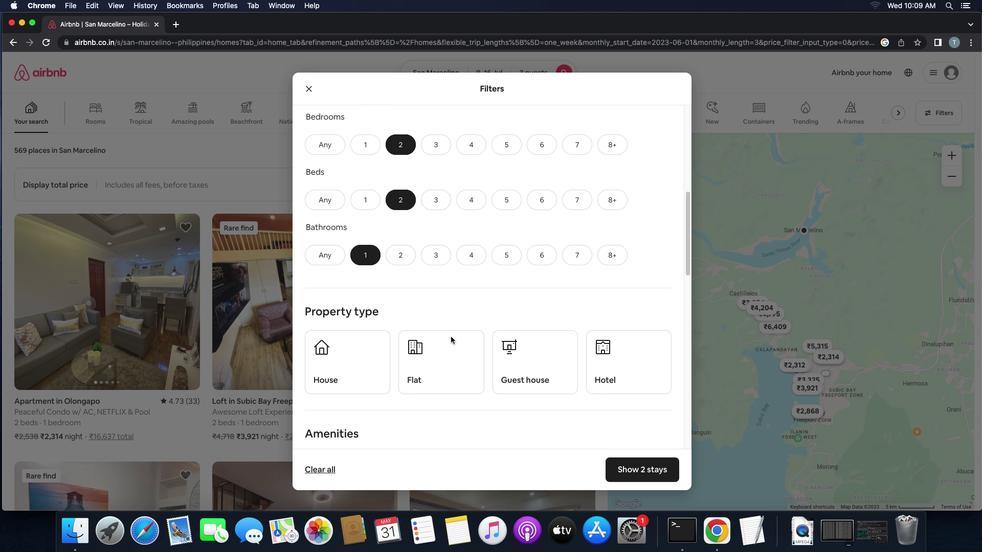 
Action: Mouse scrolled (450, 337) with delta (0, 0)
Screenshot: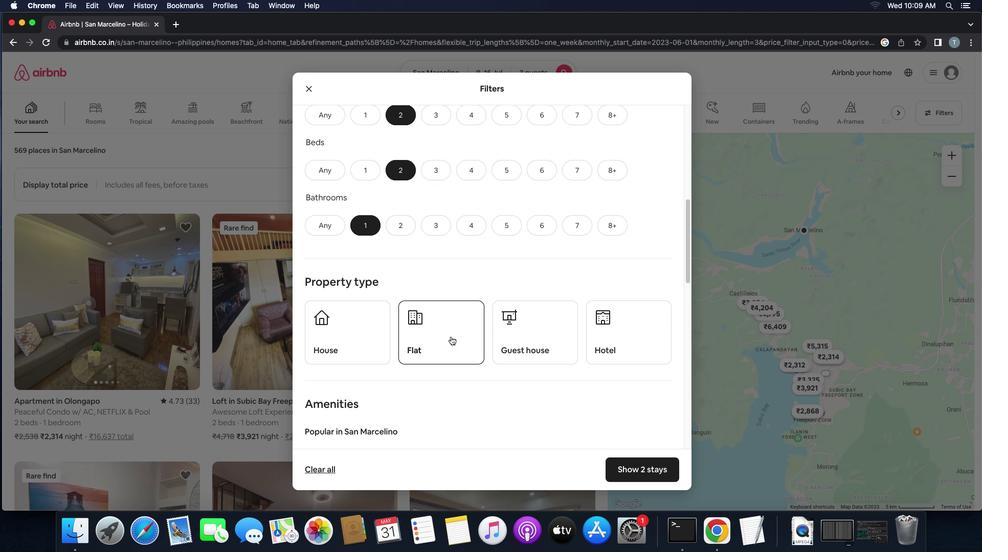 
Action: Mouse scrolled (450, 337) with delta (0, 0)
Screenshot: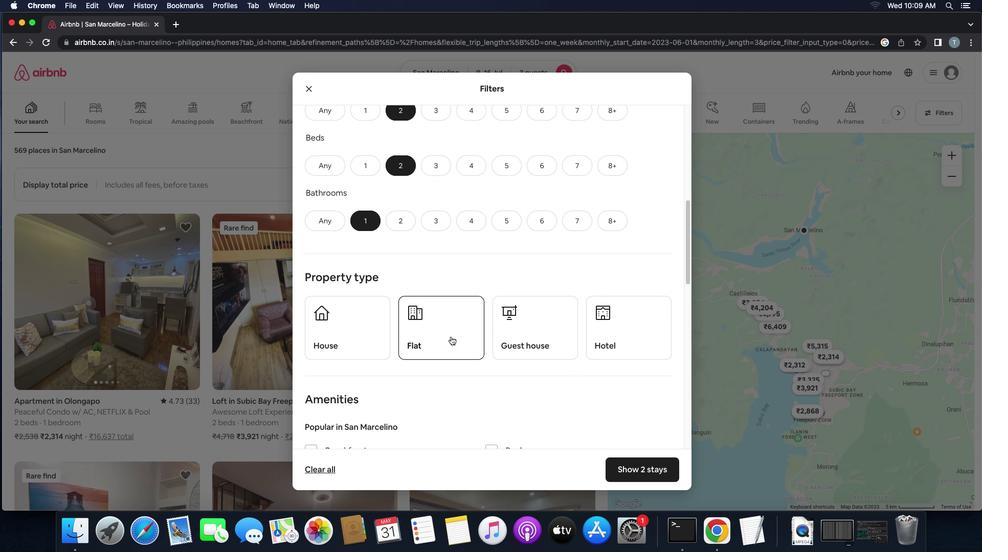 
Action: Mouse scrolled (450, 337) with delta (0, 0)
Screenshot: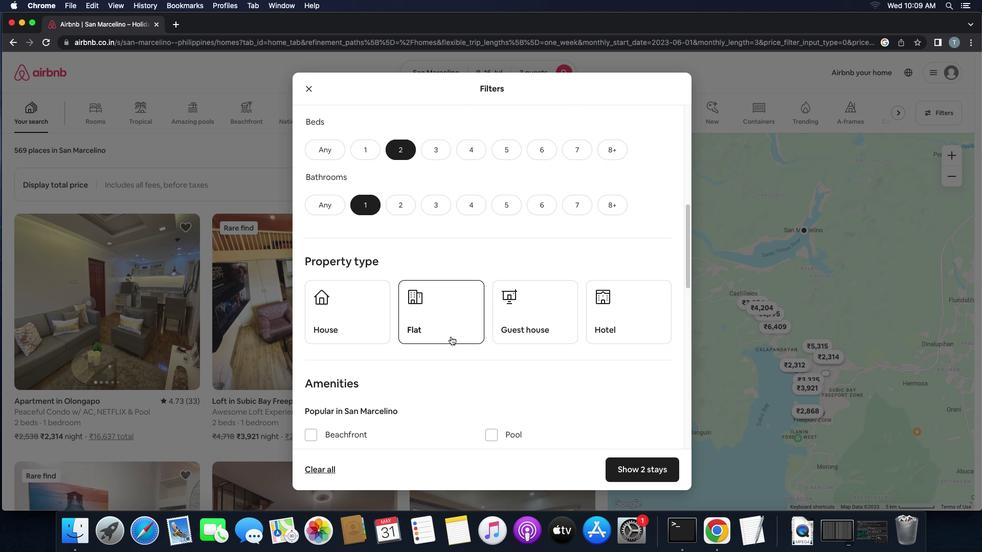 
Action: Mouse moved to (364, 300)
Screenshot: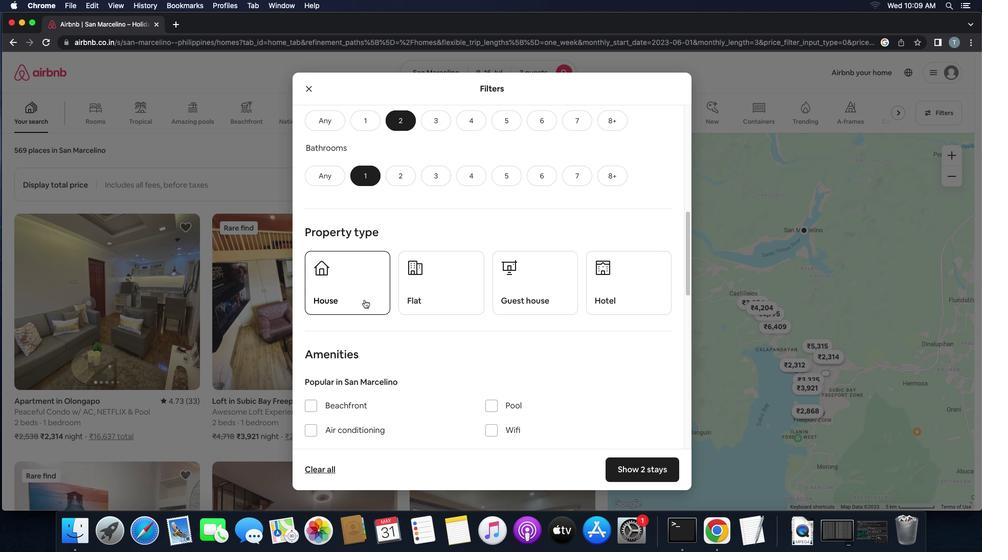 
Action: Mouse pressed left at (364, 300)
Screenshot: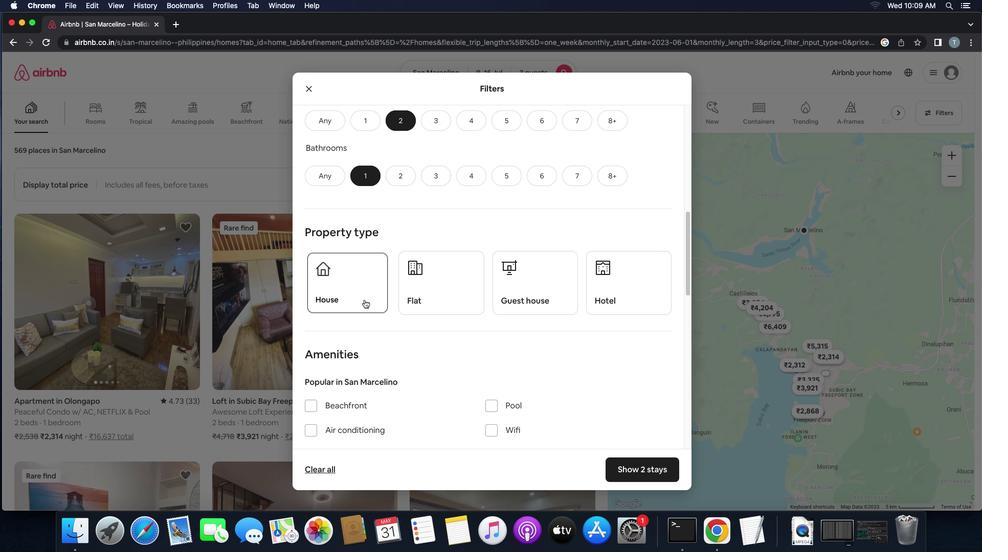 
Action: Mouse moved to (424, 309)
Screenshot: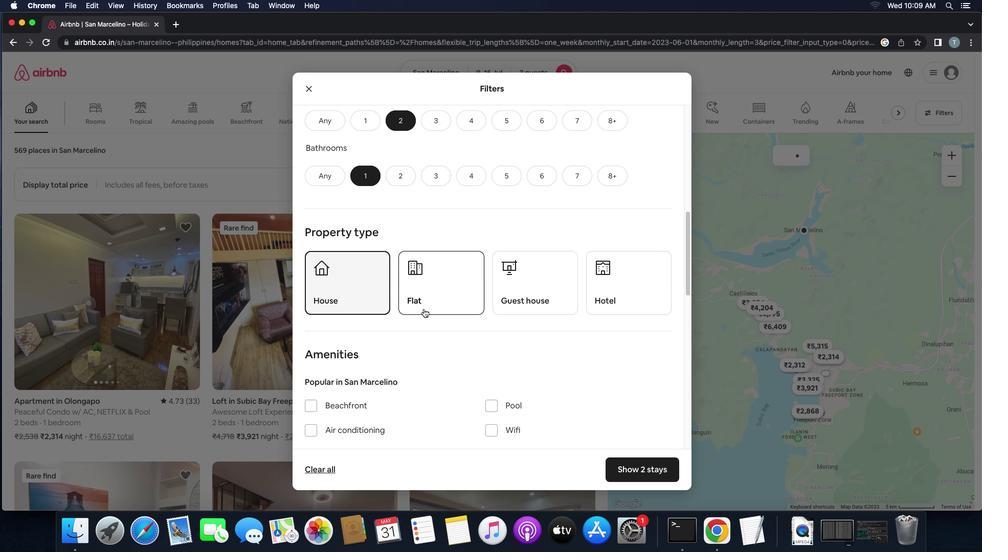 
Action: Mouse pressed left at (424, 309)
Screenshot: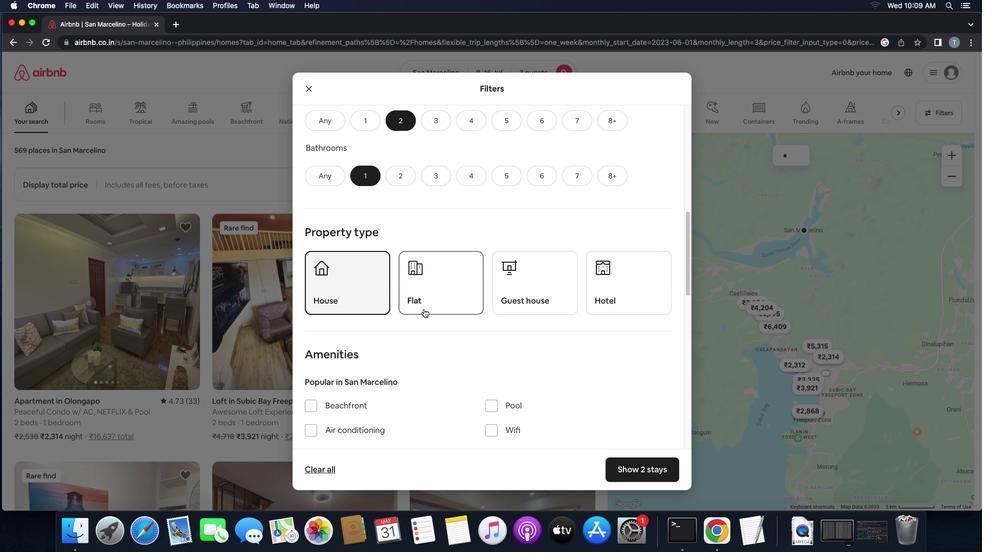 
Action: Mouse moved to (512, 300)
Screenshot: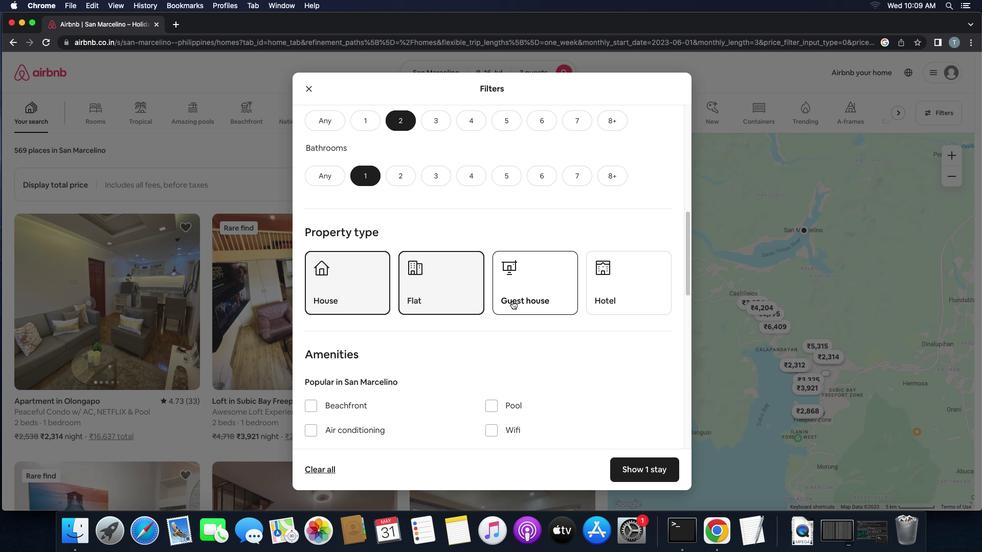 
Action: Mouse pressed left at (512, 300)
Screenshot: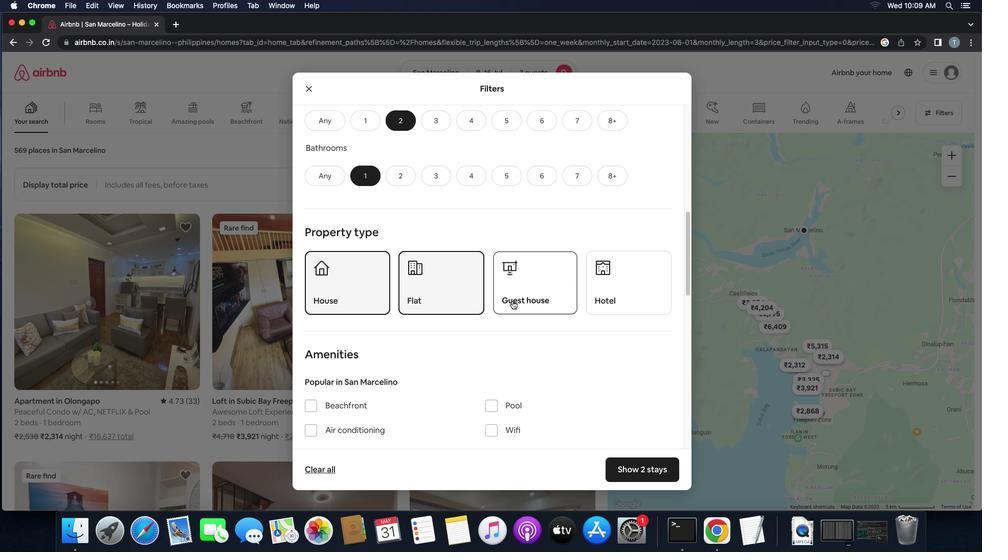 
Action: Mouse moved to (520, 351)
Screenshot: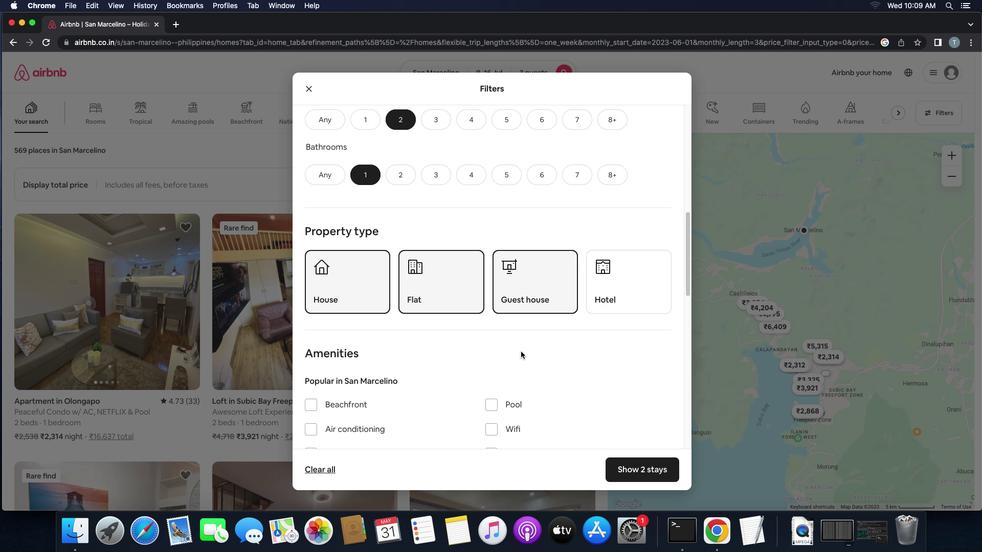 
Action: Mouse scrolled (520, 351) with delta (0, 0)
Screenshot: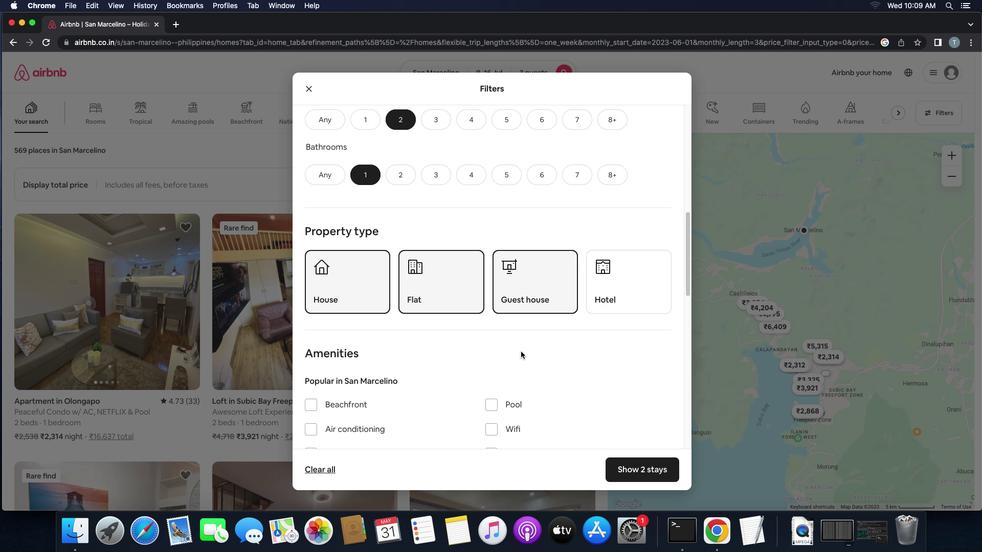 
Action: Mouse scrolled (520, 351) with delta (0, 0)
Screenshot: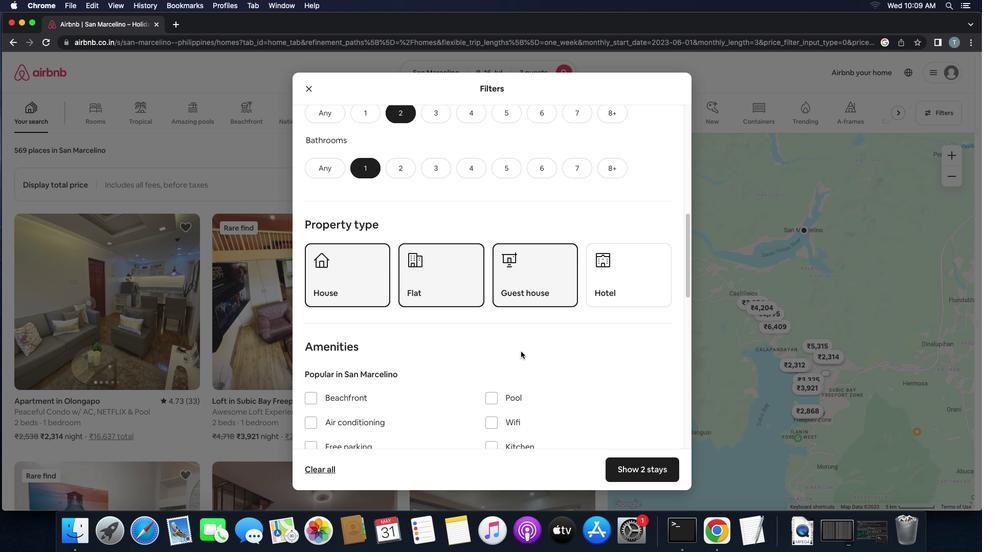 
Action: Mouse scrolled (520, 351) with delta (0, 0)
Screenshot: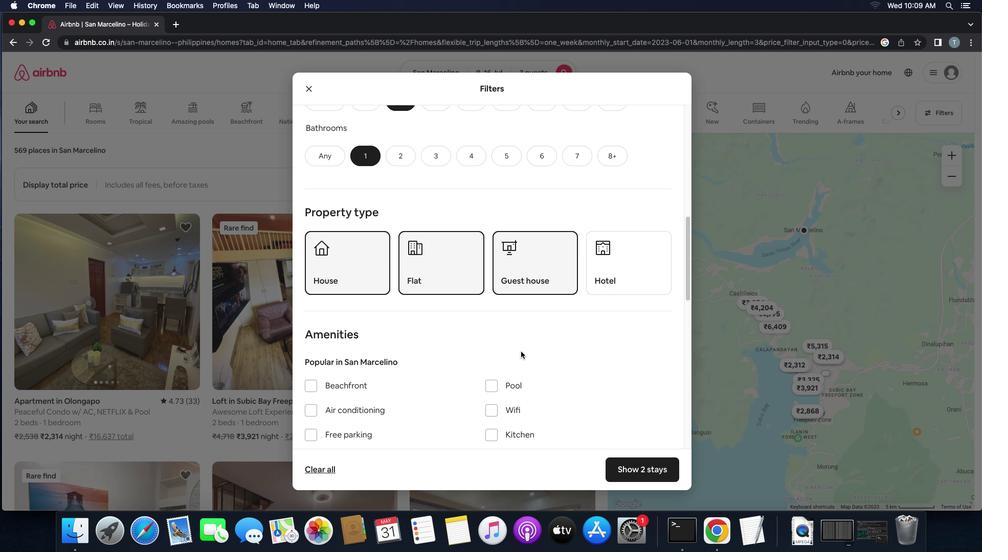 
Action: Mouse moved to (520, 351)
Screenshot: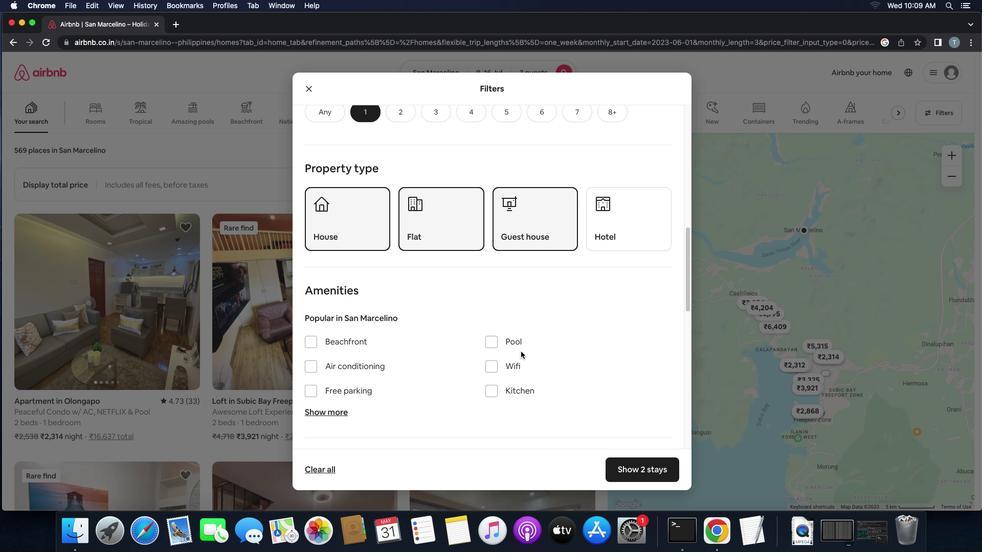 
Action: Mouse scrolled (520, 351) with delta (0, -1)
Screenshot: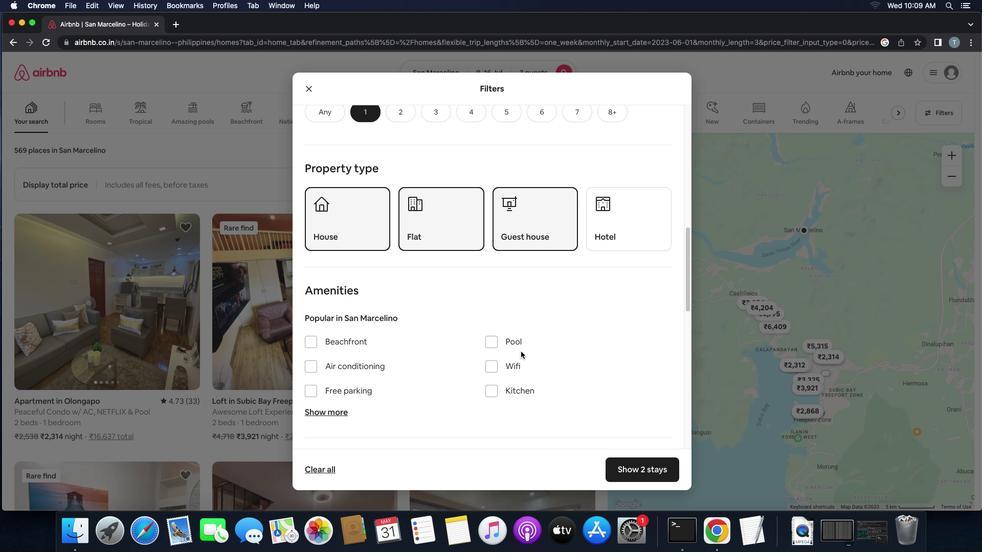 
Action: Mouse moved to (492, 330)
Screenshot: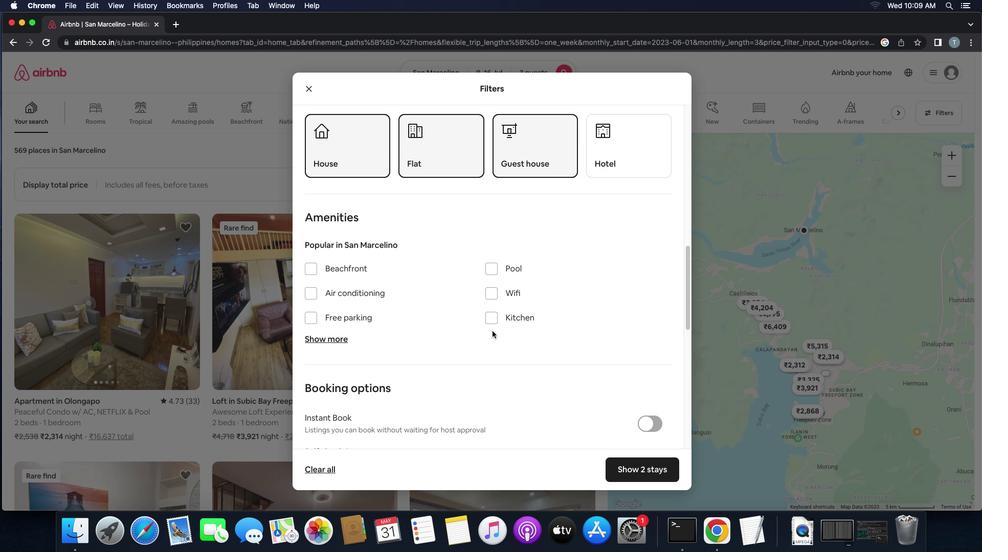 
Action: Mouse scrolled (492, 330) with delta (0, 0)
Screenshot: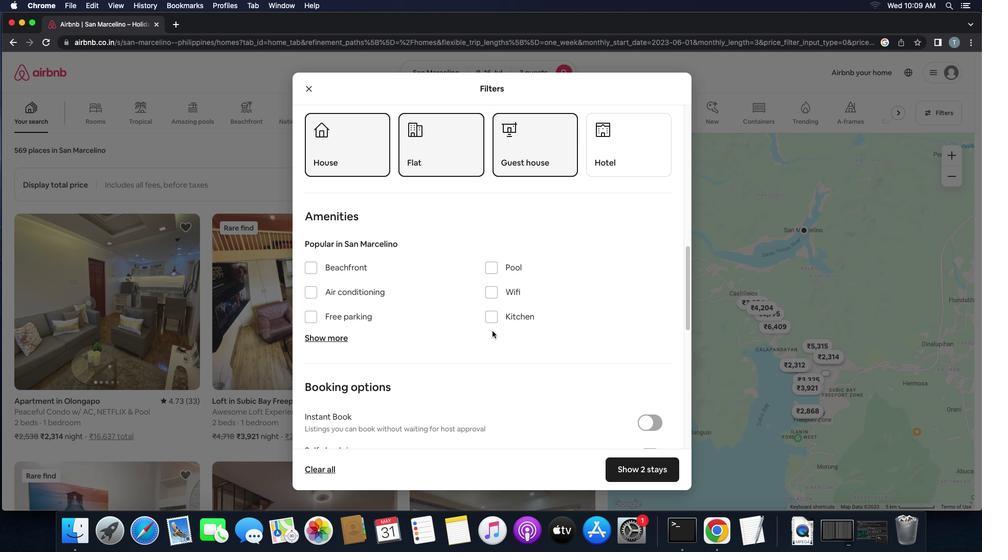 
Action: Mouse scrolled (492, 330) with delta (0, 0)
Screenshot: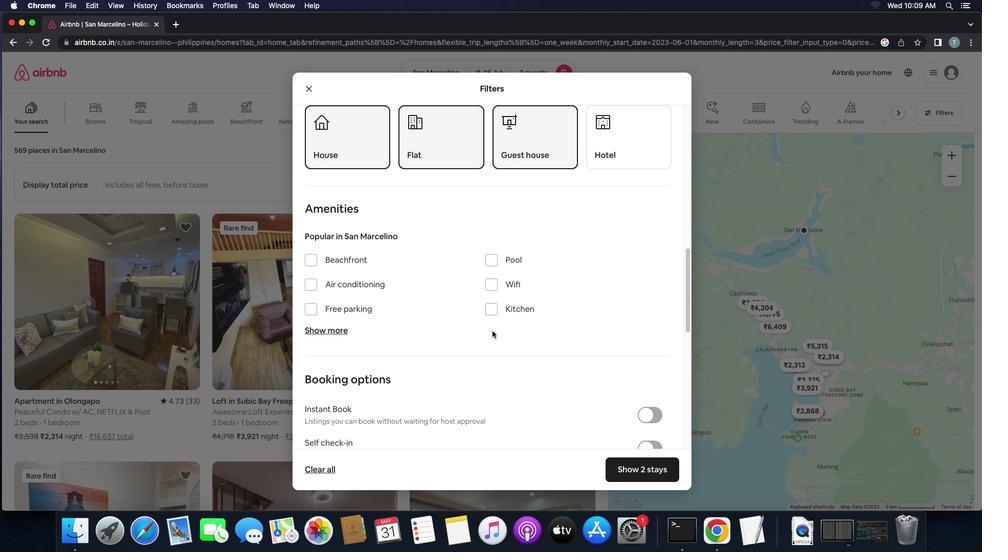 
Action: Mouse scrolled (492, 330) with delta (0, -1)
Screenshot: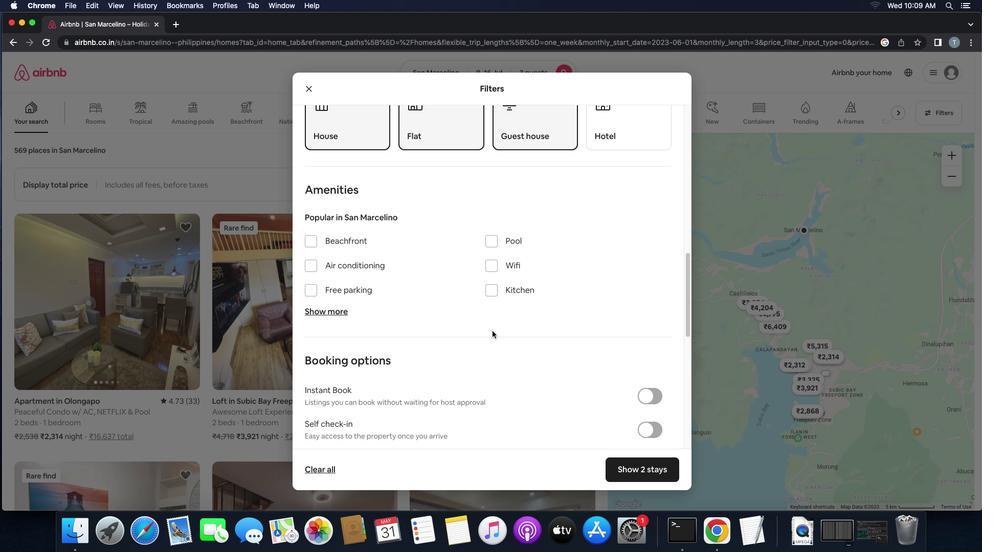 
Action: Mouse scrolled (492, 330) with delta (0, -1)
Screenshot: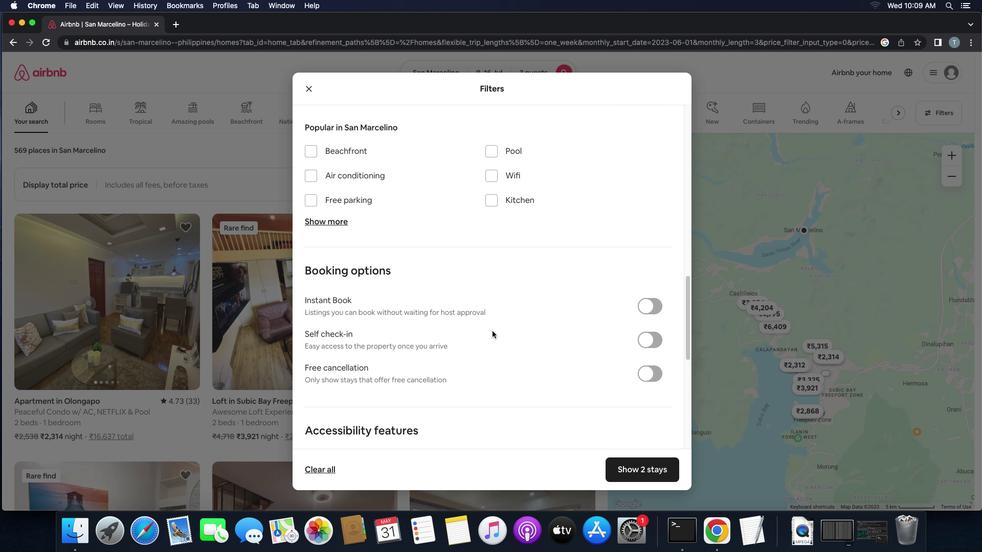 
Action: Mouse moved to (641, 277)
Screenshot: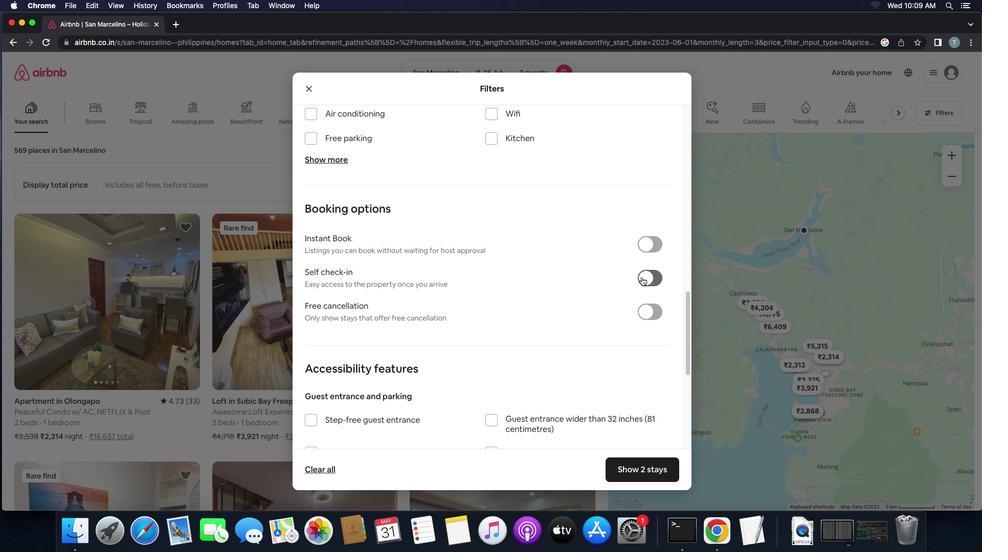 
Action: Mouse pressed left at (641, 277)
Screenshot: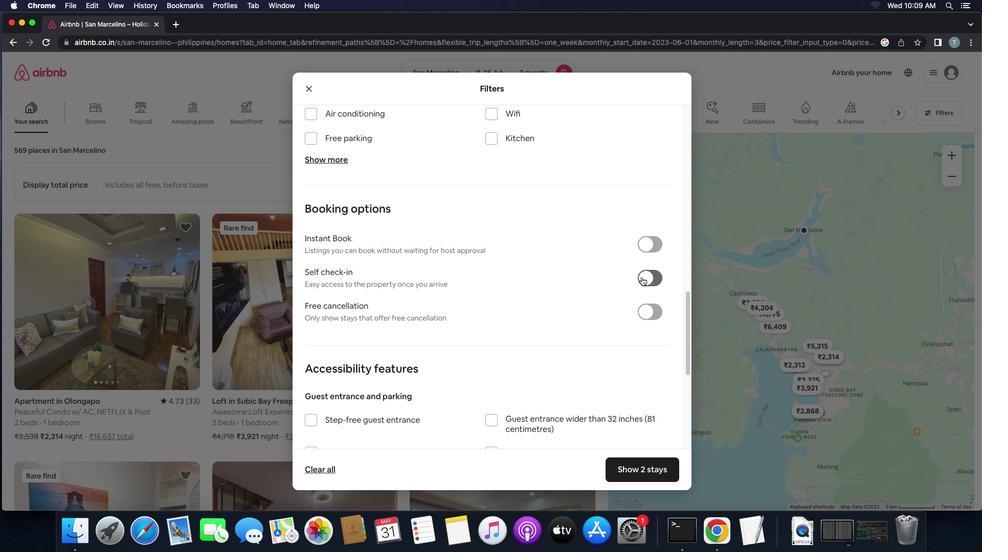 
Action: Mouse moved to (544, 314)
Screenshot: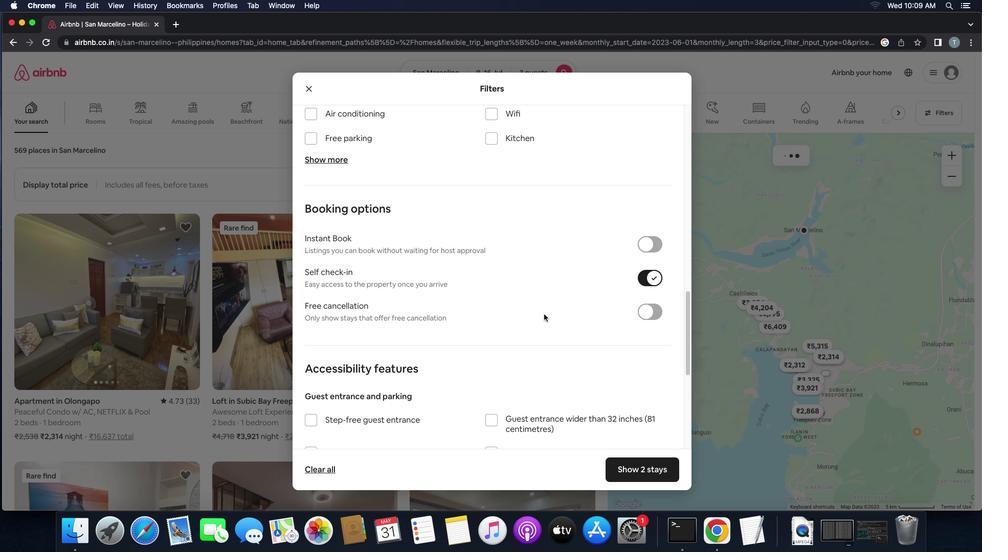 
Action: Mouse scrolled (544, 314) with delta (0, 0)
Screenshot: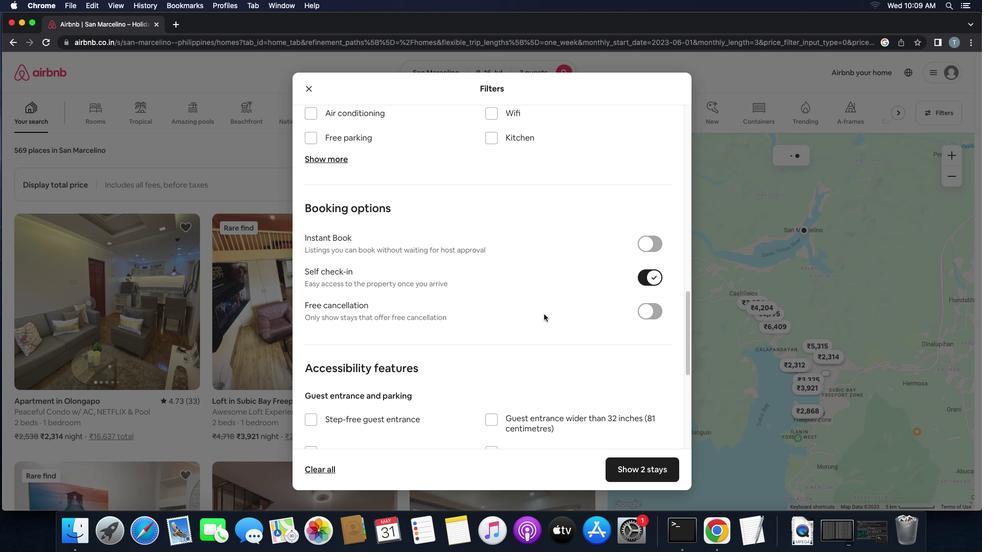 
Action: Mouse scrolled (544, 314) with delta (0, 0)
Screenshot: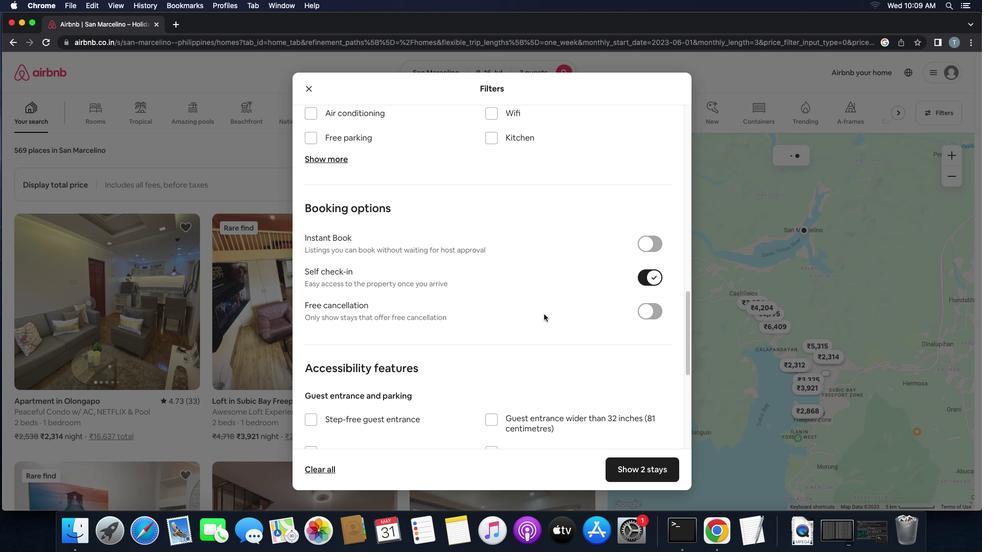
Action: Mouse scrolled (544, 314) with delta (0, -1)
Screenshot: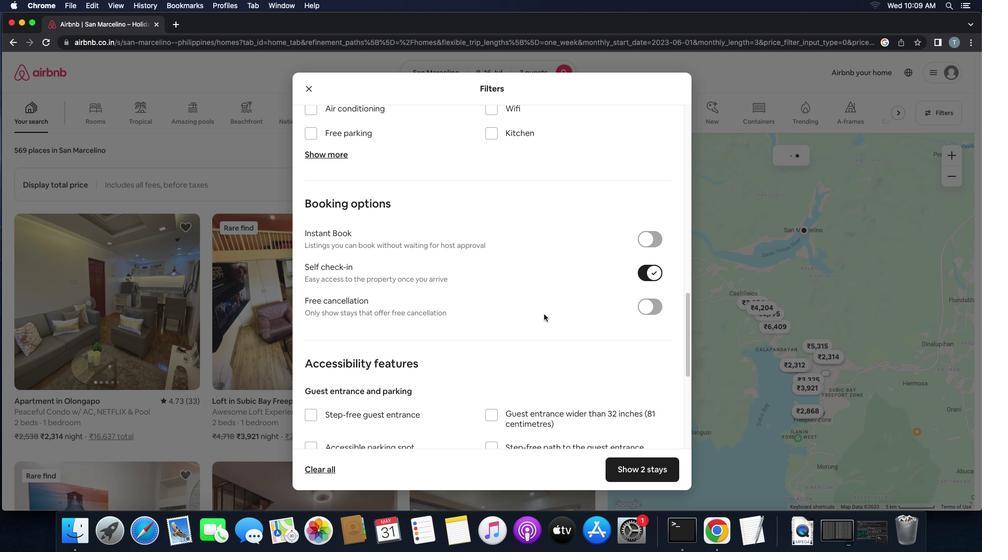 
Action: Mouse scrolled (544, 314) with delta (0, -1)
Screenshot: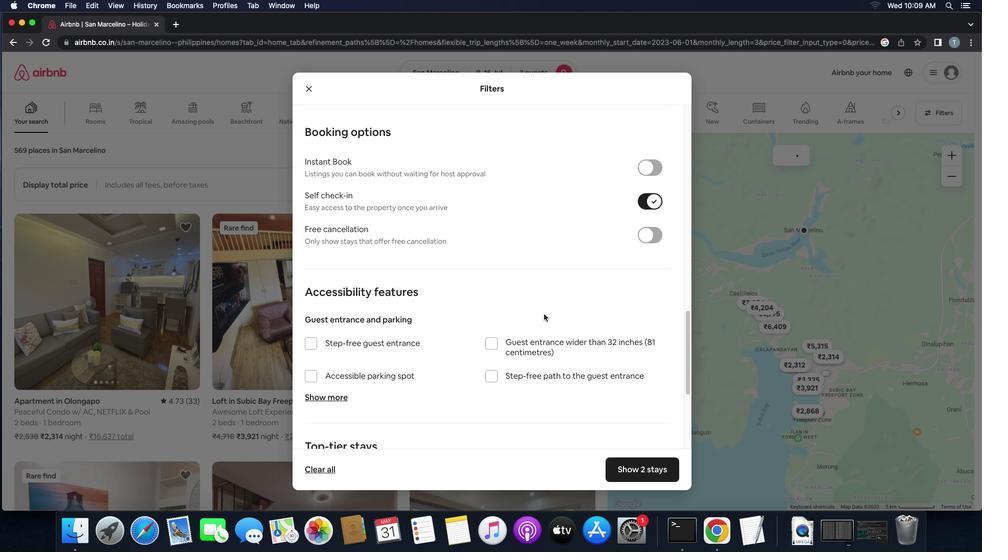 
Action: Mouse moved to (543, 314)
Screenshot: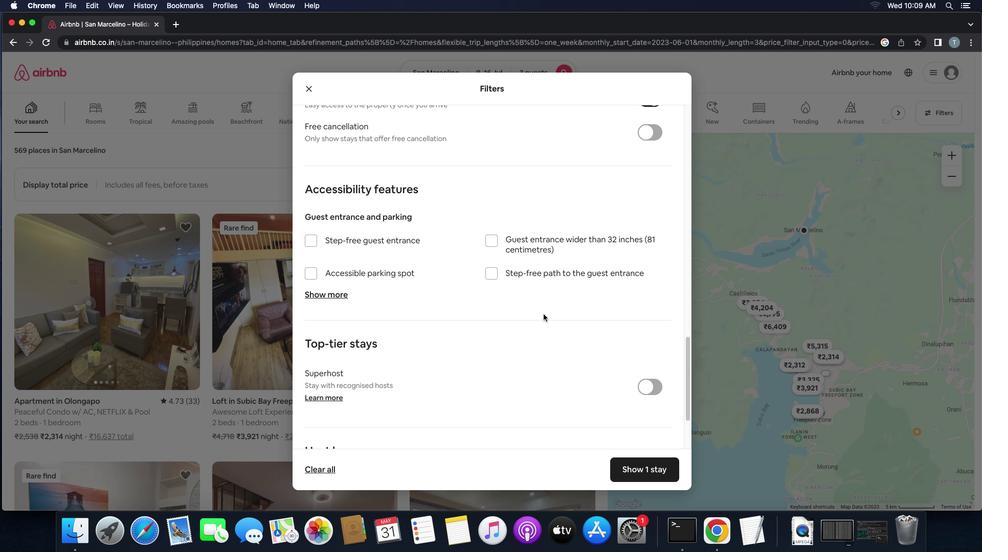 
Action: Mouse scrolled (543, 314) with delta (0, 0)
Screenshot: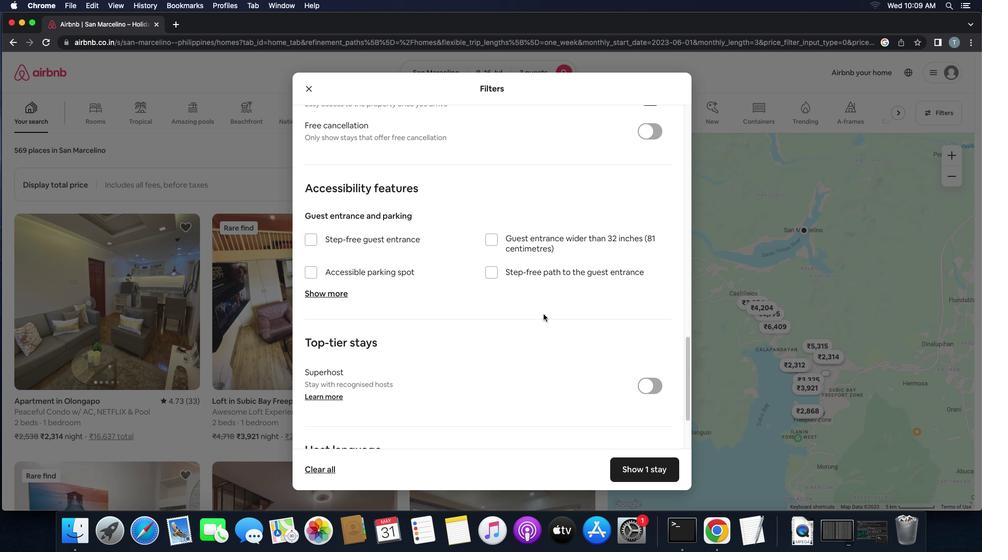 
Action: Mouse scrolled (543, 314) with delta (0, 0)
Screenshot: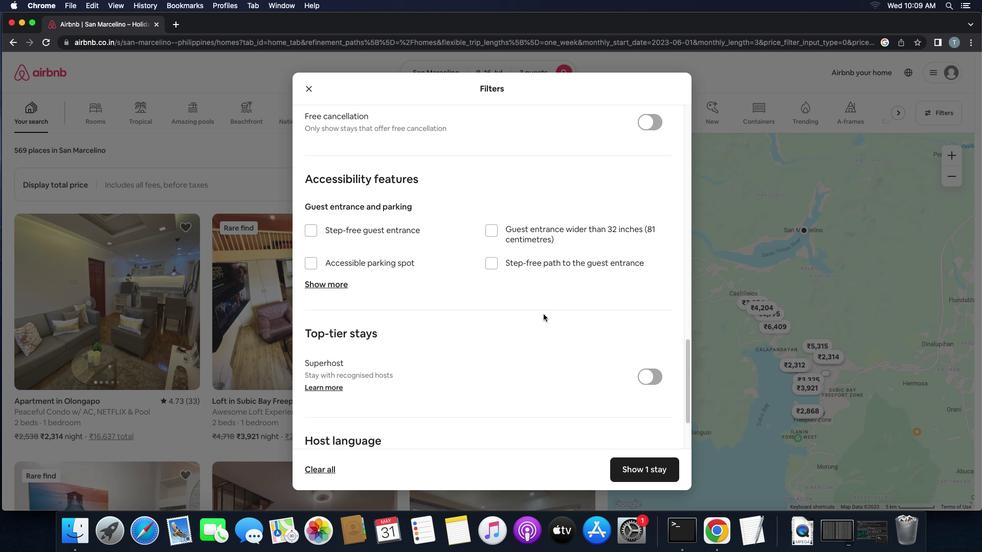 
Action: Mouse scrolled (543, 314) with delta (0, -1)
Screenshot: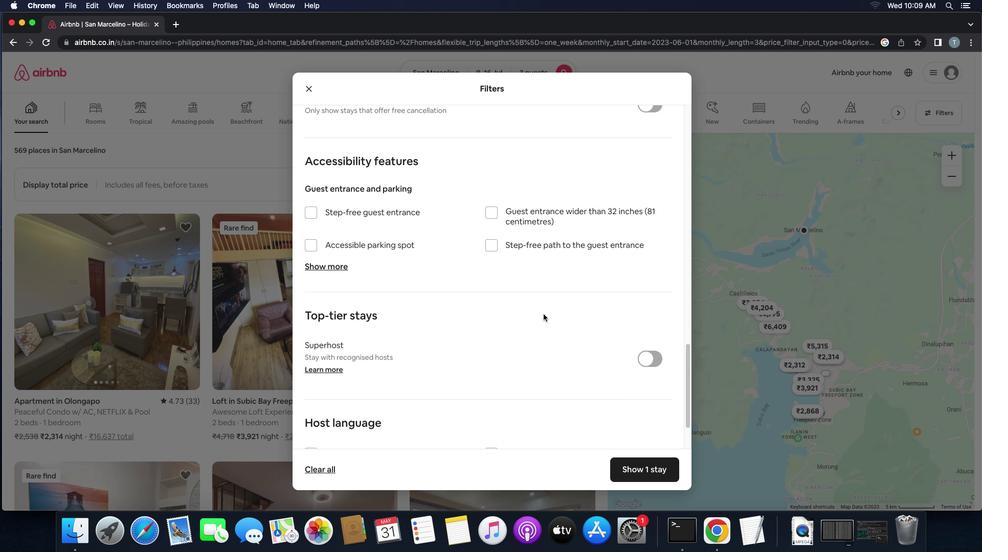 
Action: Mouse scrolled (543, 314) with delta (0, -2)
Screenshot: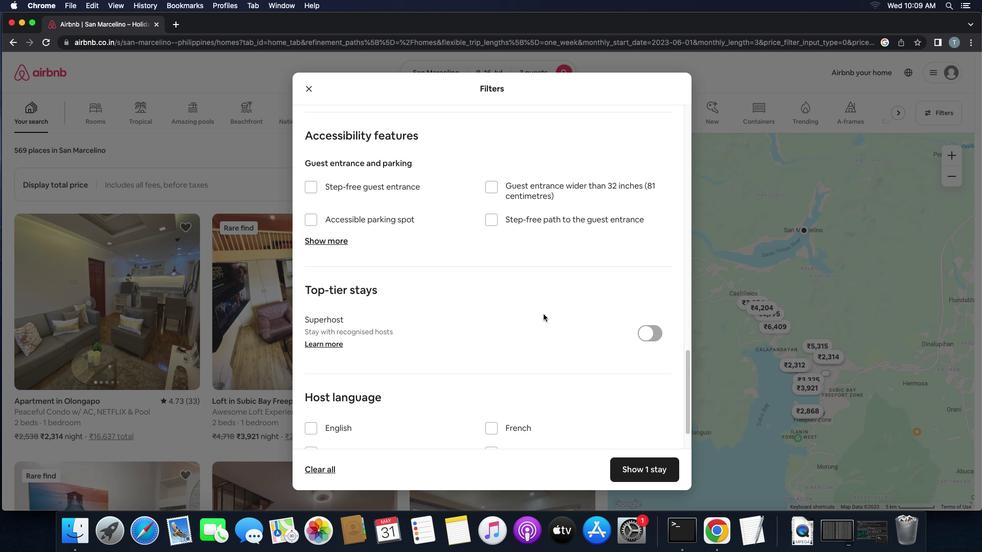 
Action: Mouse scrolled (543, 314) with delta (0, 0)
Screenshot: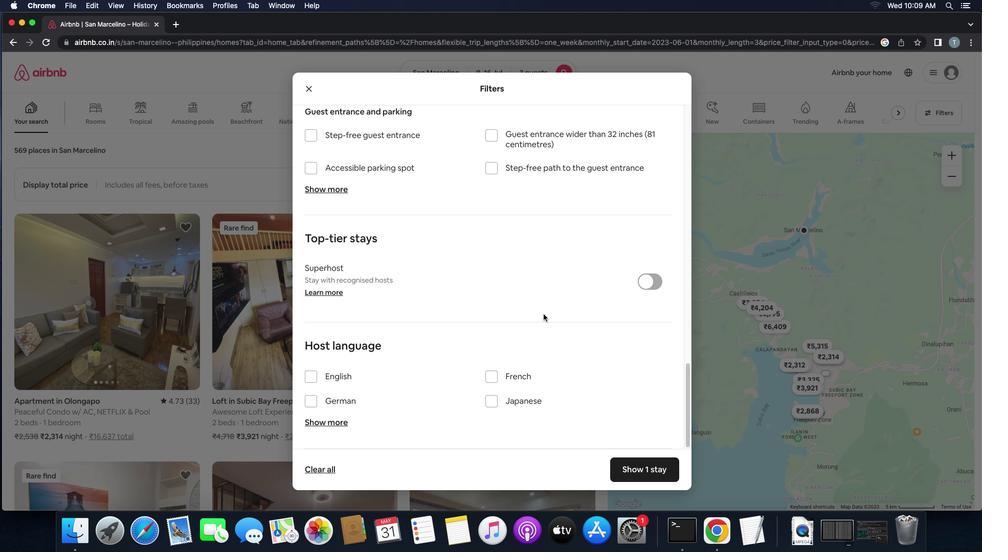 
Action: Mouse scrolled (543, 314) with delta (0, 0)
Screenshot: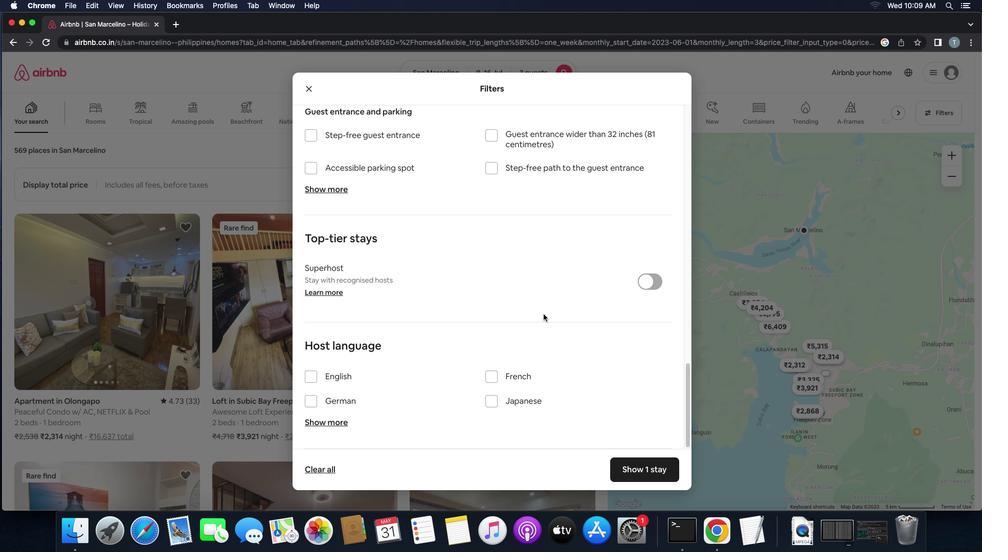 
Action: Mouse scrolled (543, 314) with delta (0, -1)
Screenshot: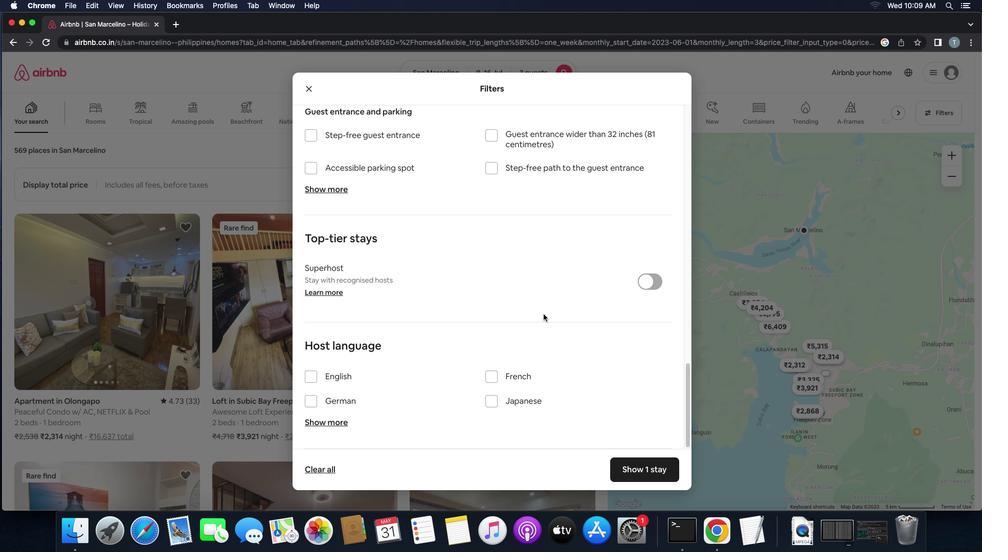 
Action: Mouse moved to (314, 380)
Screenshot: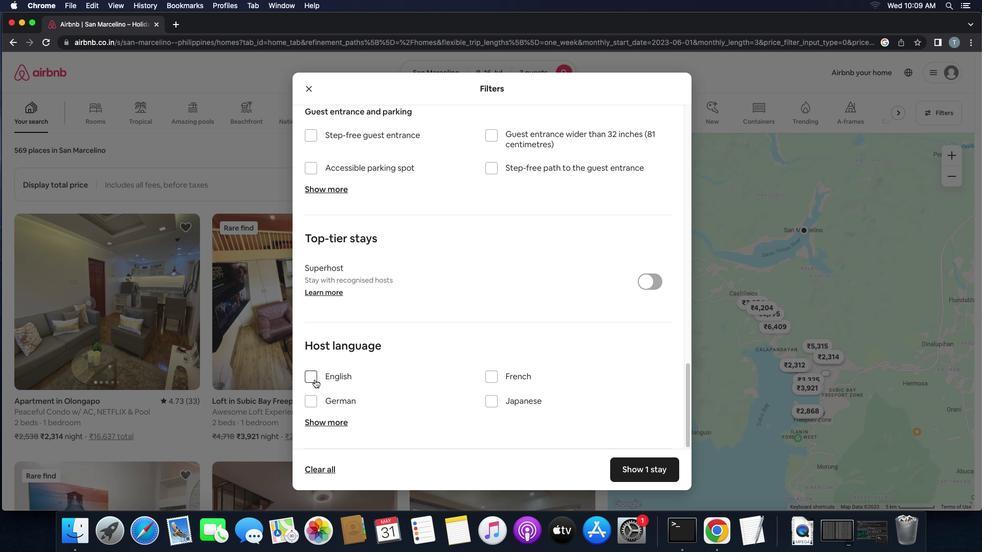 
Action: Mouse pressed left at (314, 380)
Screenshot: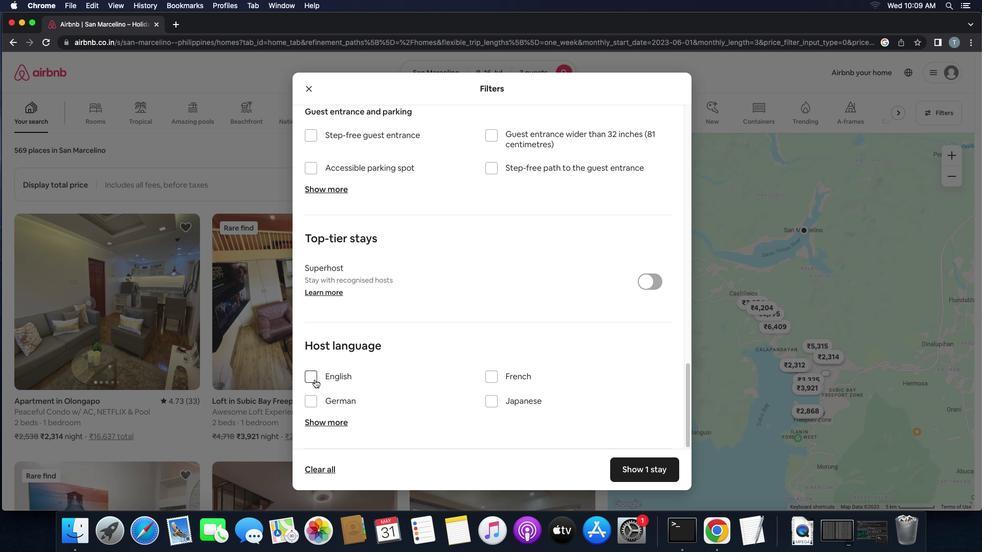 
Action: Mouse moved to (652, 475)
Screenshot: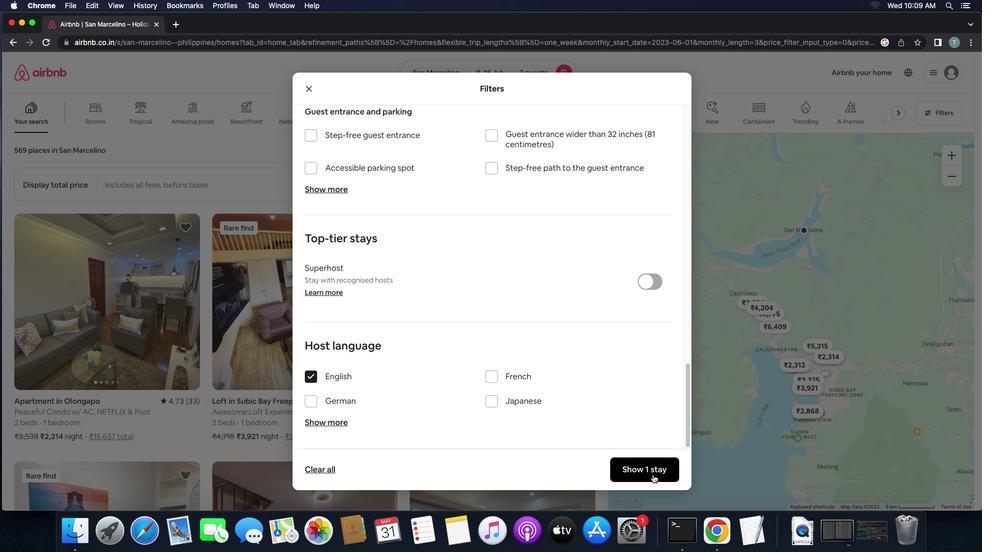 
Action: Mouse pressed left at (652, 475)
Screenshot: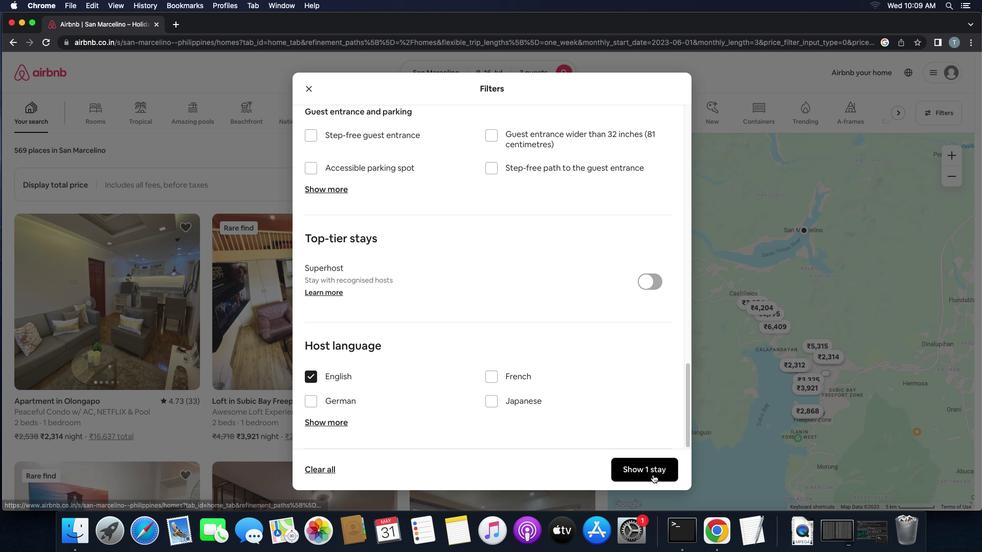 
Action: Mouse moved to (652, 475)
Screenshot: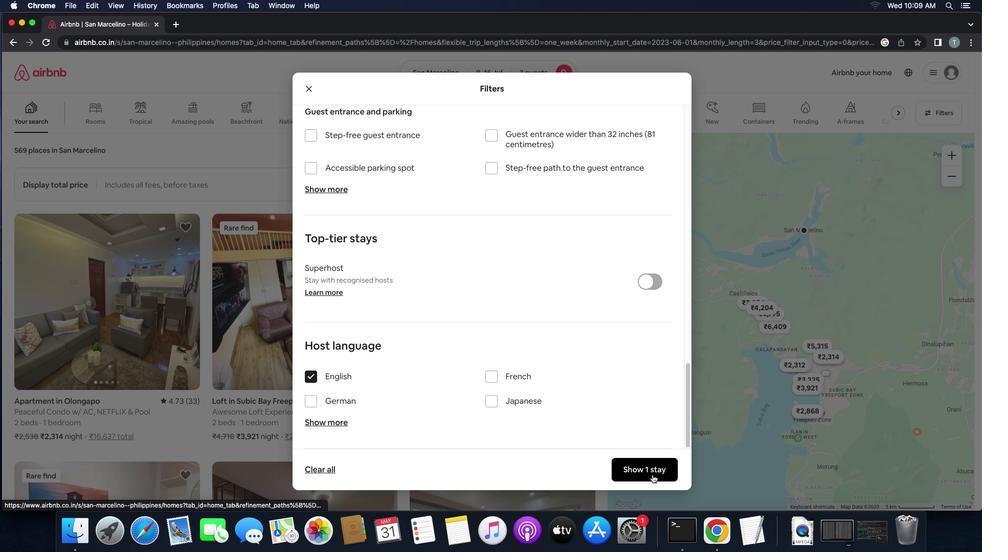 
